 Task: Add Sprouts SPF 30 Fragrance Free Clear Spray Sunscreen to the cart.
Action: Mouse moved to (265, 139)
Screenshot: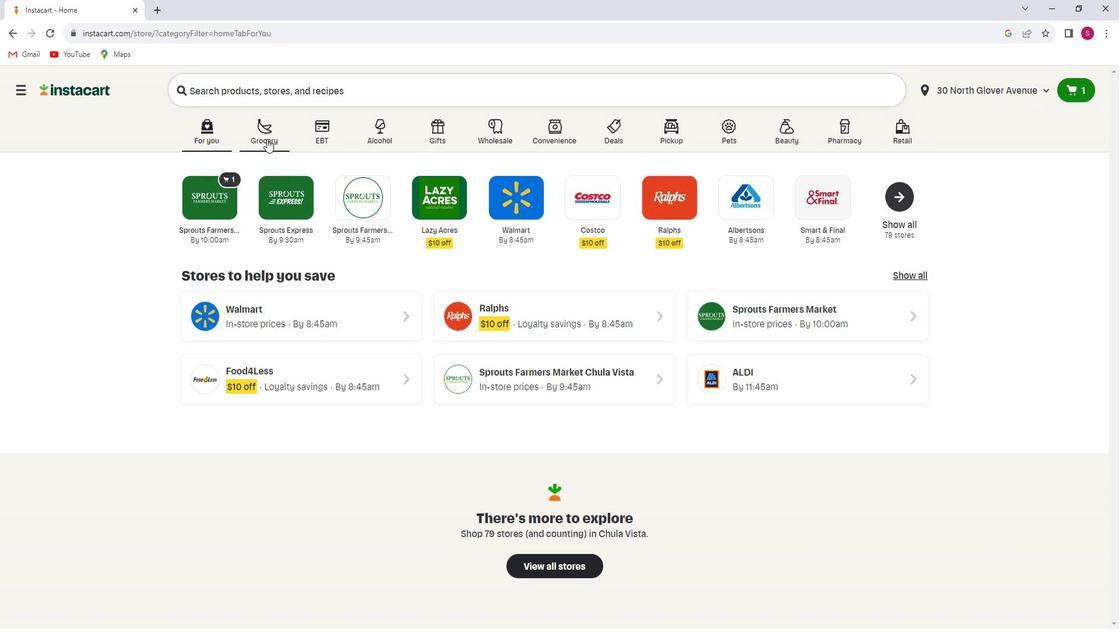 
Action: Mouse pressed left at (265, 139)
Screenshot: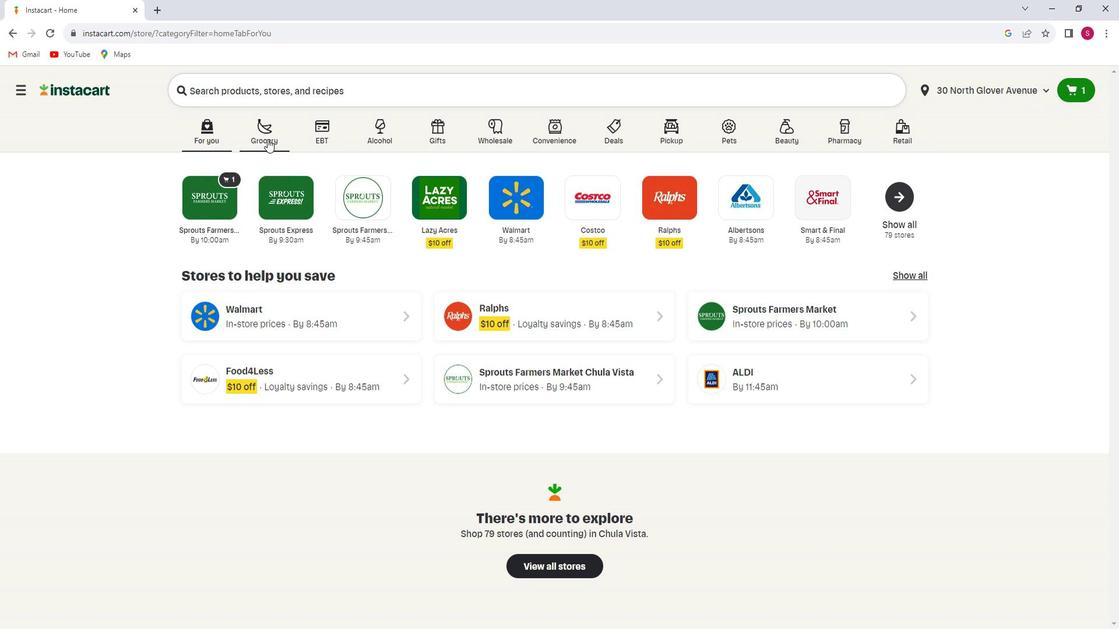 
Action: Mouse moved to (283, 346)
Screenshot: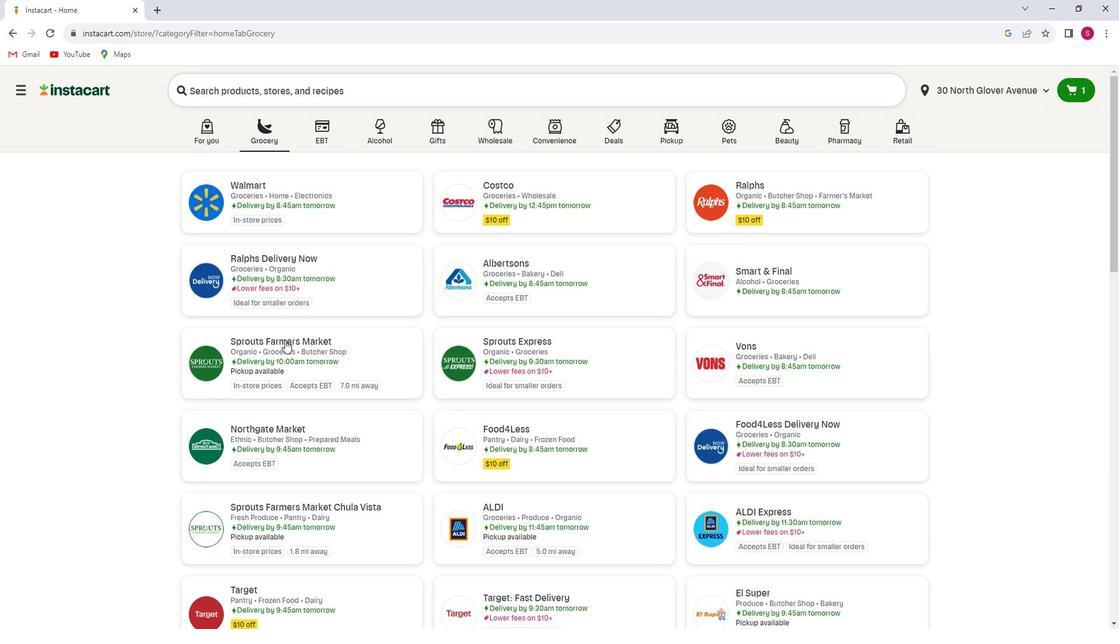 
Action: Mouse pressed left at (283, 346)
Screenshot: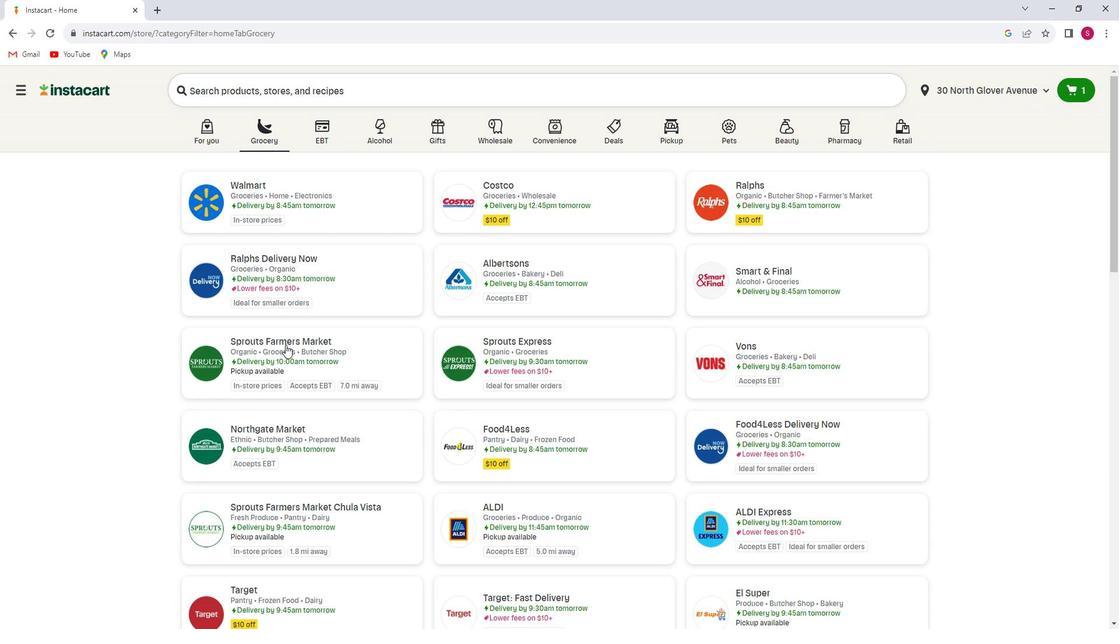 
Action: Mouse moved to (48, 390)
Screenshot: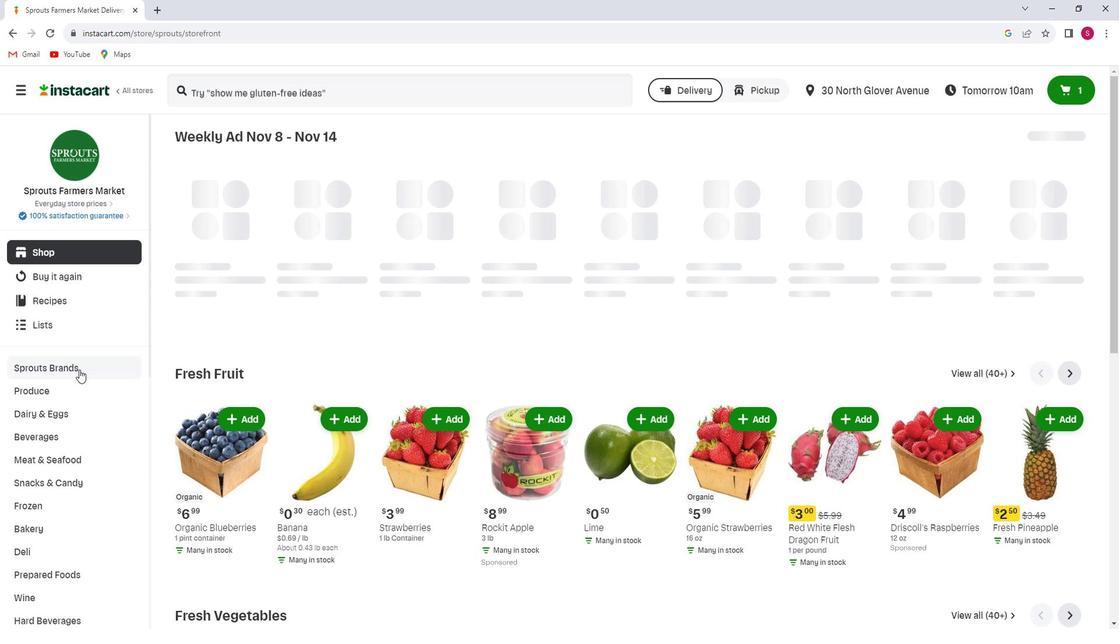 
Action: Mouse scrolled (48, 389) with delta (0, -1)
Screenshot: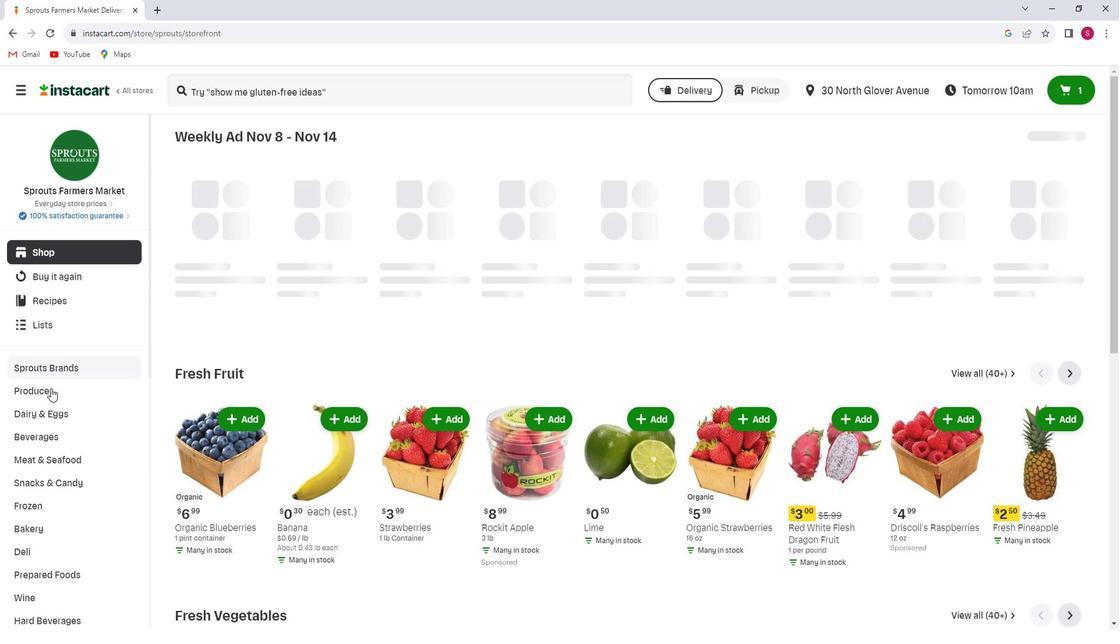 
Action: Mouse scrolled (48, 389) with delta (0, -1)
Screenshot: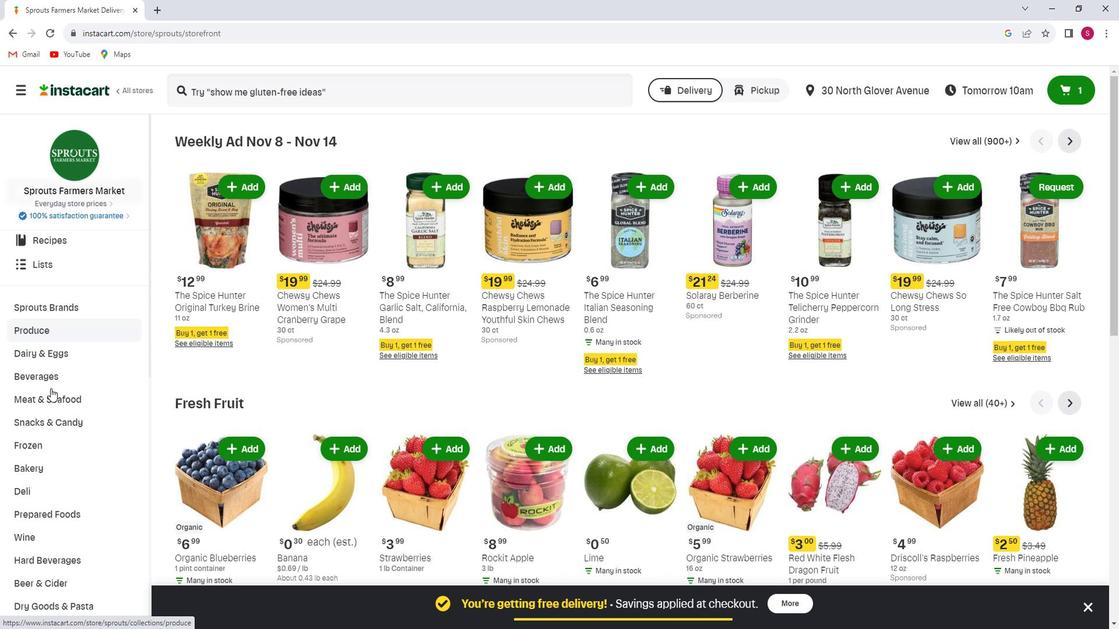 
Action: Mouse scrolled (48, 389) with delta (0, -1)
Screenshot: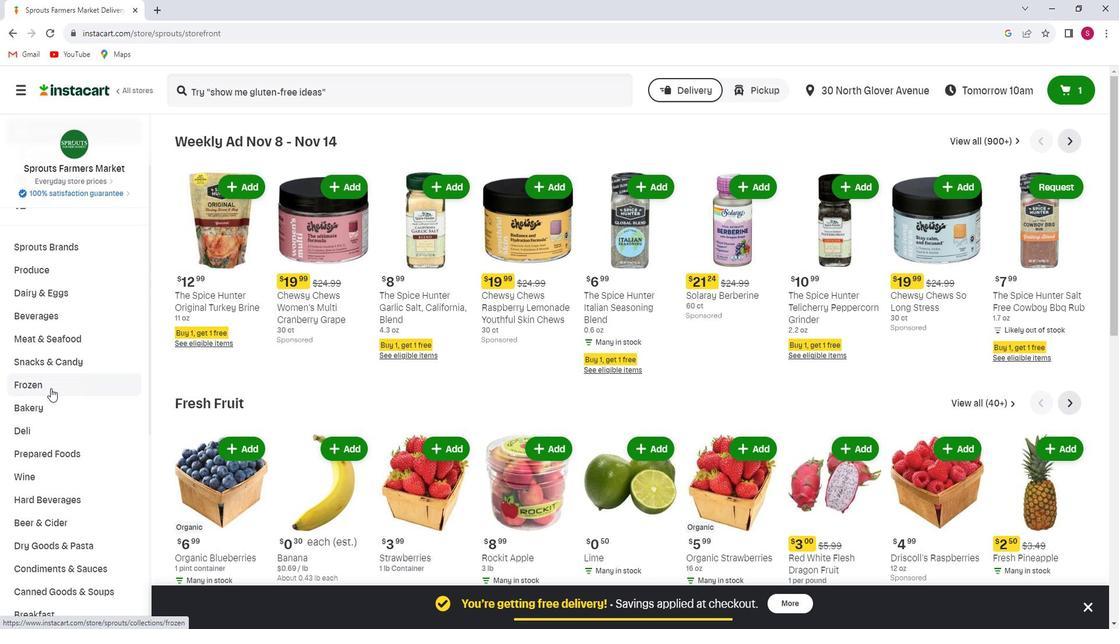 
Action: Mouse scrolled (48, 389) with delta (0, -1)
Screenshot: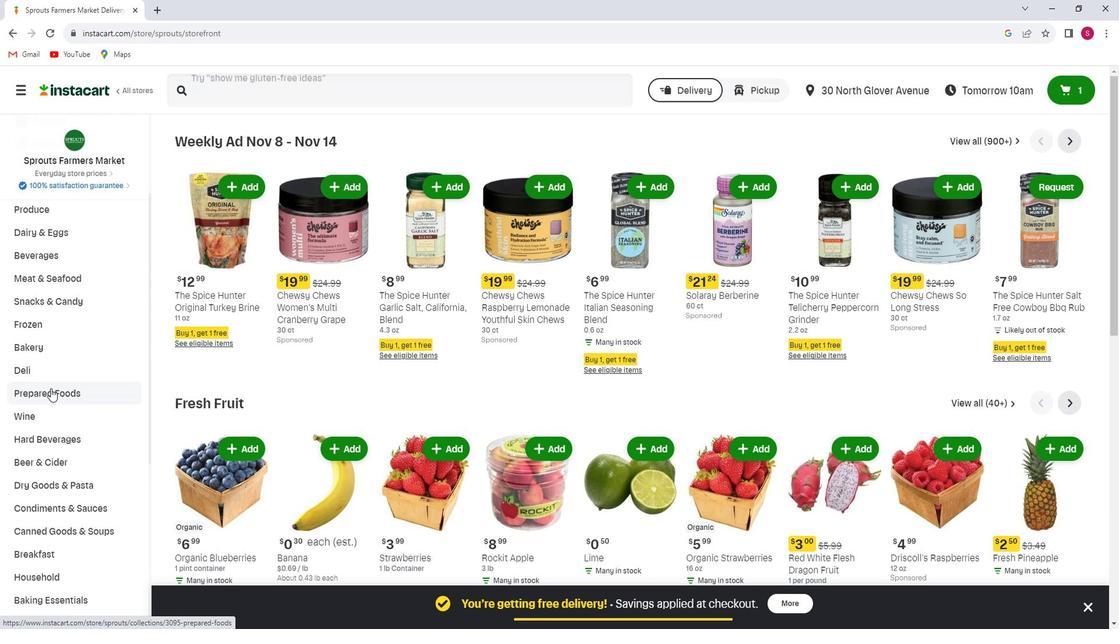 
Action: Mouse scrolled (48, 389) with delta (0, -1)
Screenshot: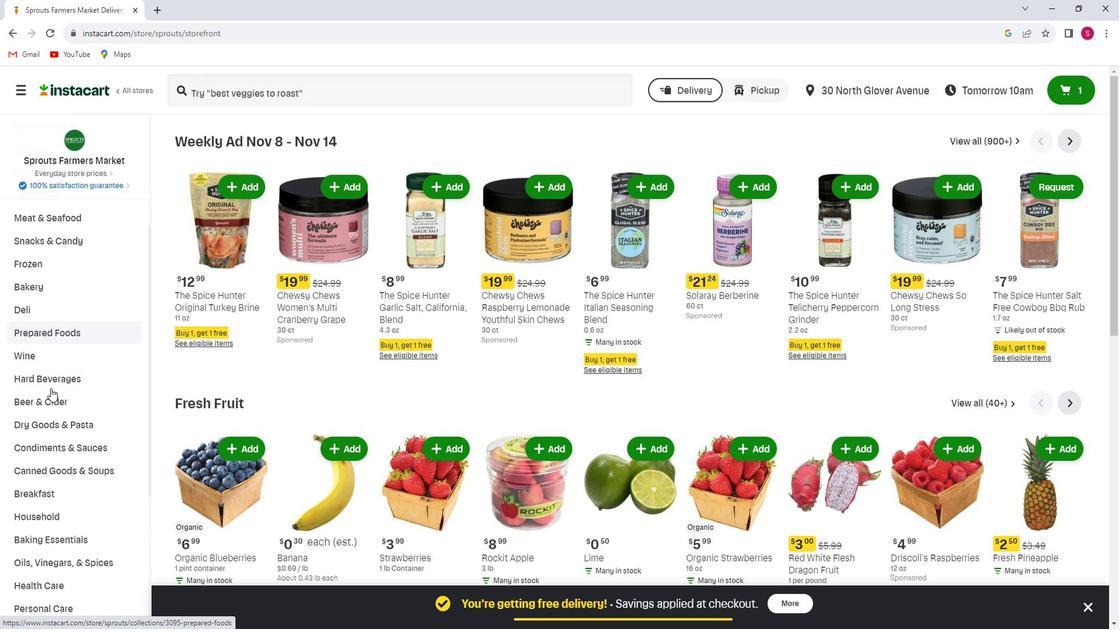 
Action: Mouse scrolled (48, 389) with delta (0, -1)
Screenshot: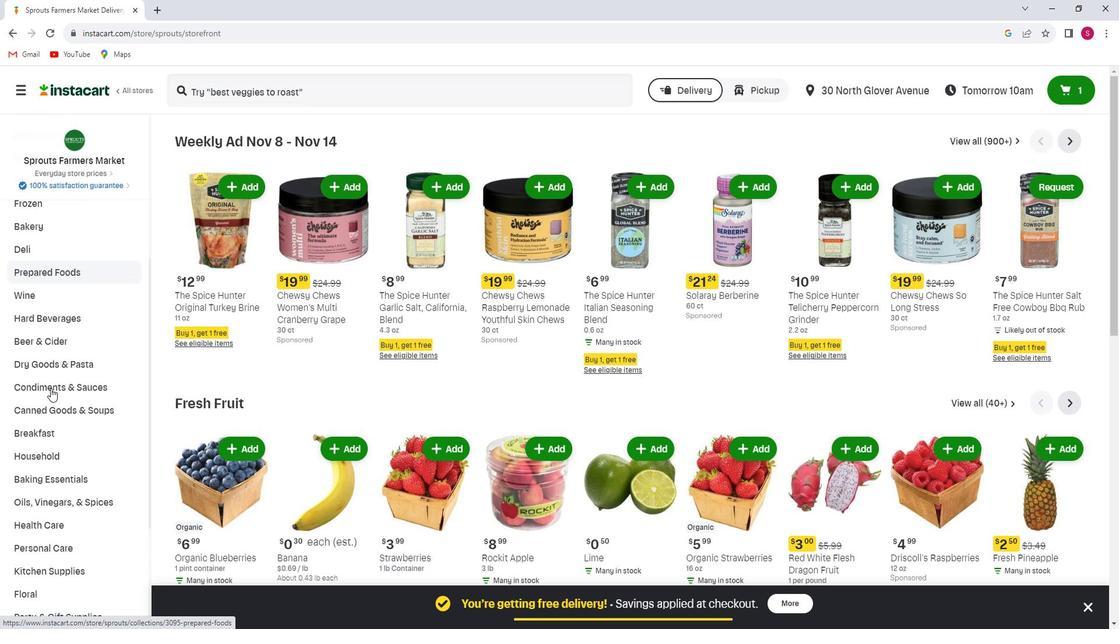
Action: Mouse scrolled (48, 389) with delta (0, -1)
Screenshot: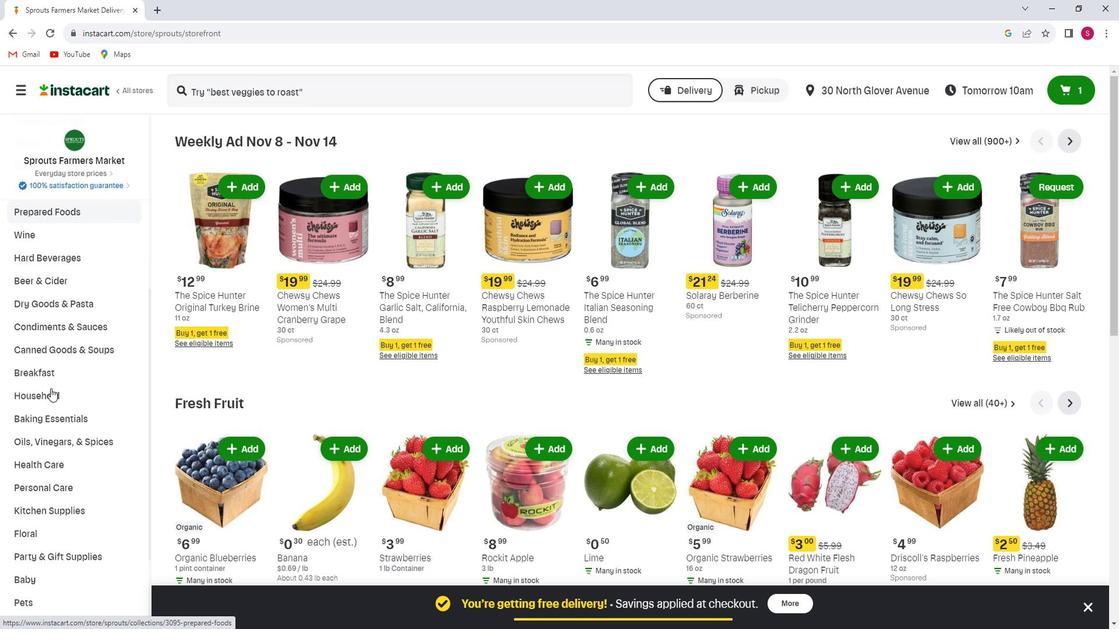 
Action: Mouse moved to (30, 429)
Screenshot: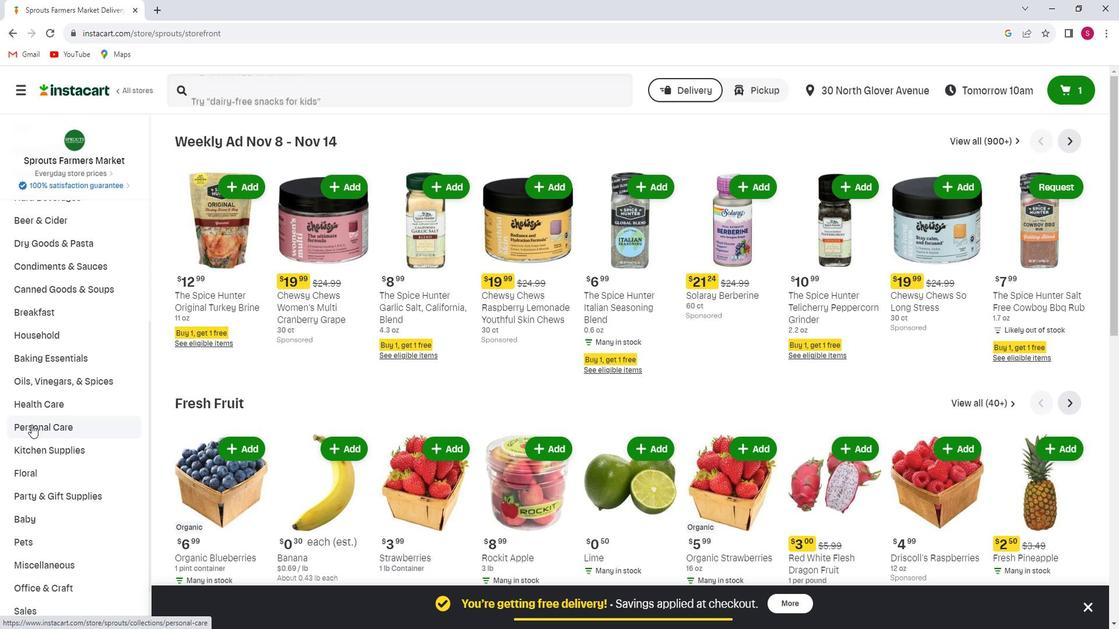 
Action: Mouse pressed left at (30, 429)
Screenshot: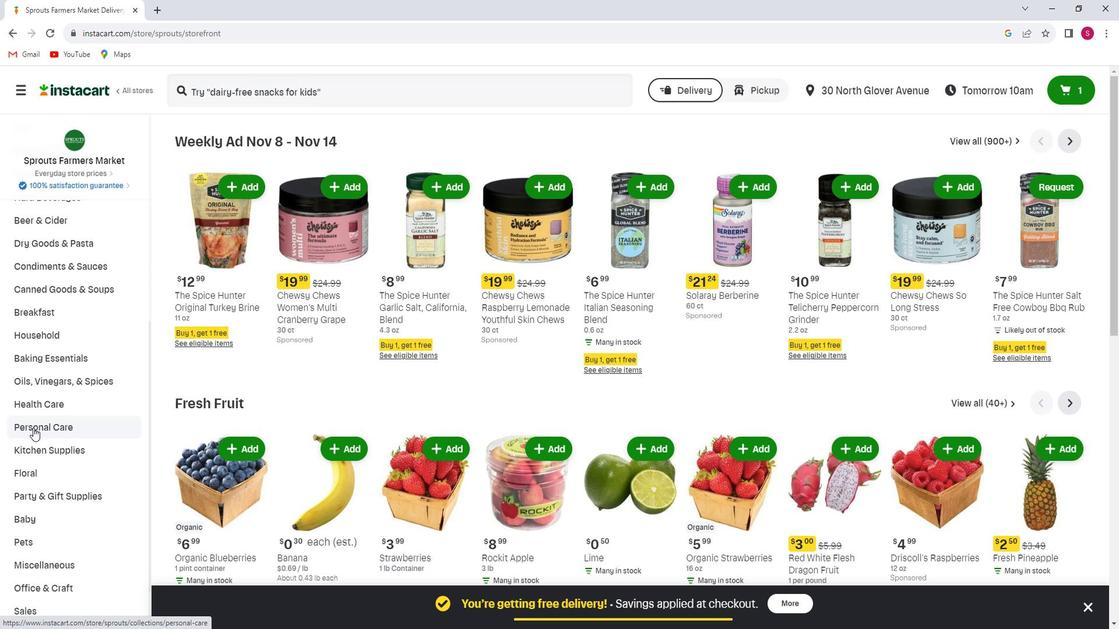 
Action: Mouse moved to (886, 173)
Screenshot: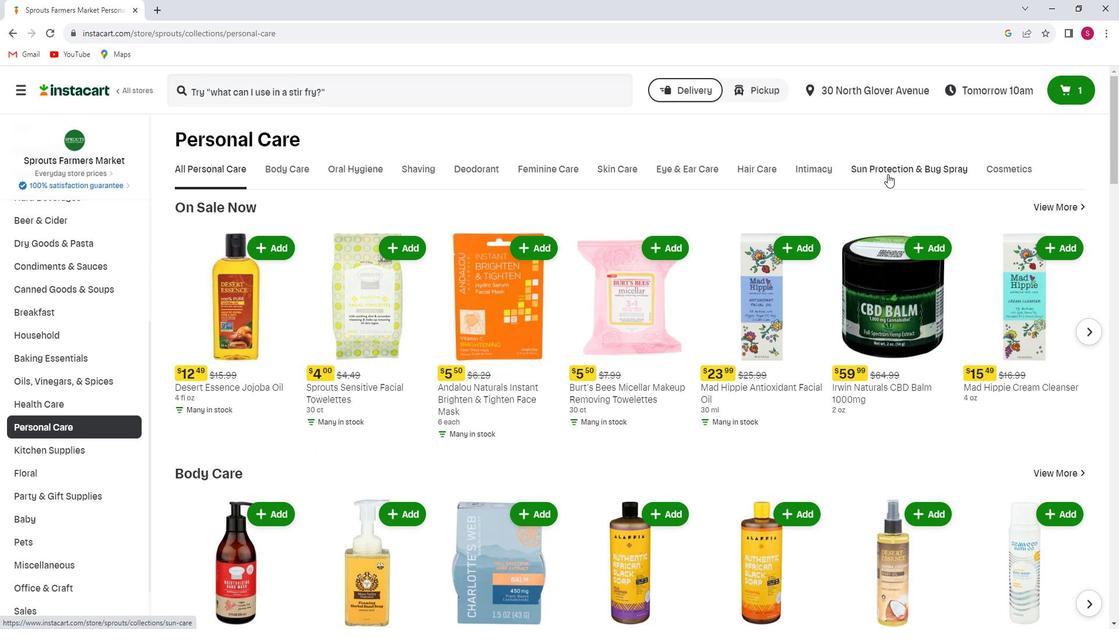 
Action: Mouse pressed left at (886, 173)
Screenshot: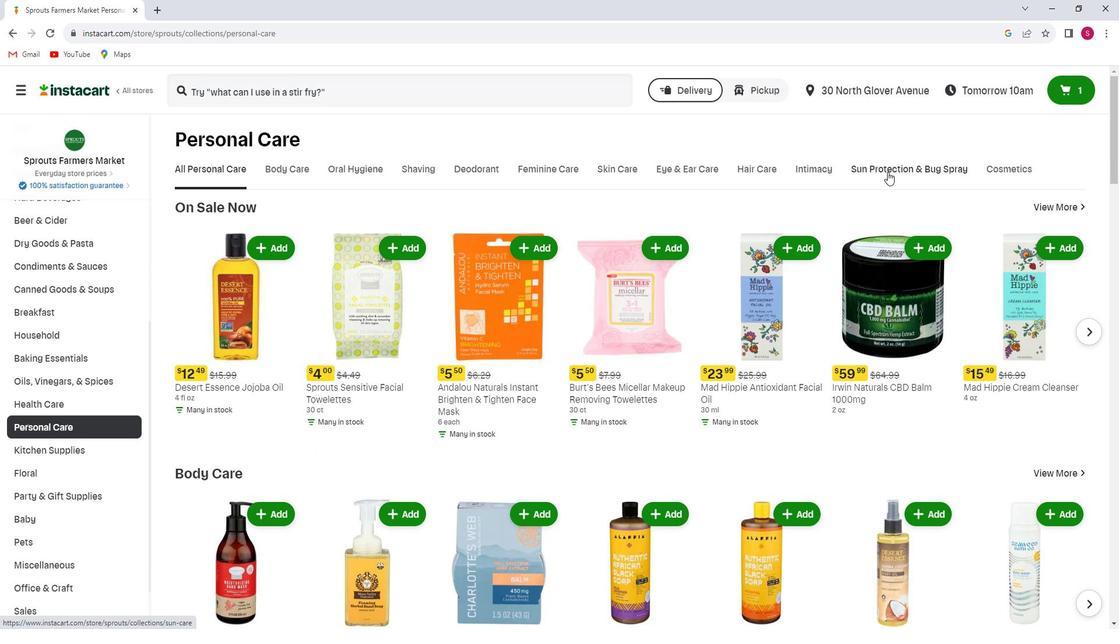 
Action: Mouse moved to (321, 90)
Screenshot: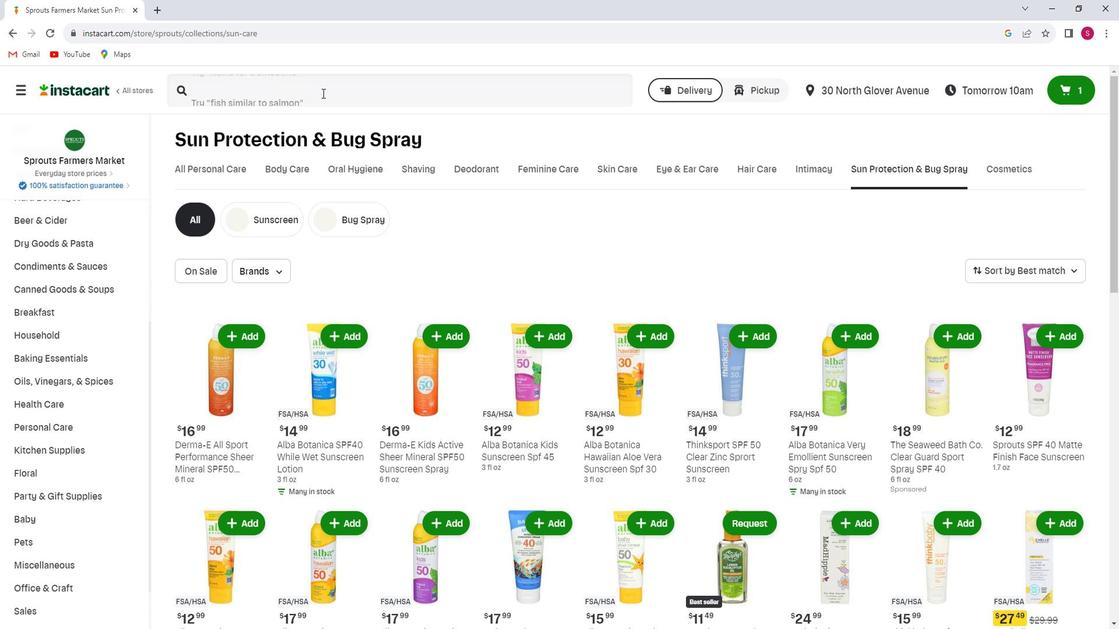 
Action: Mouse pressed left at (321, 90)
Screenshot: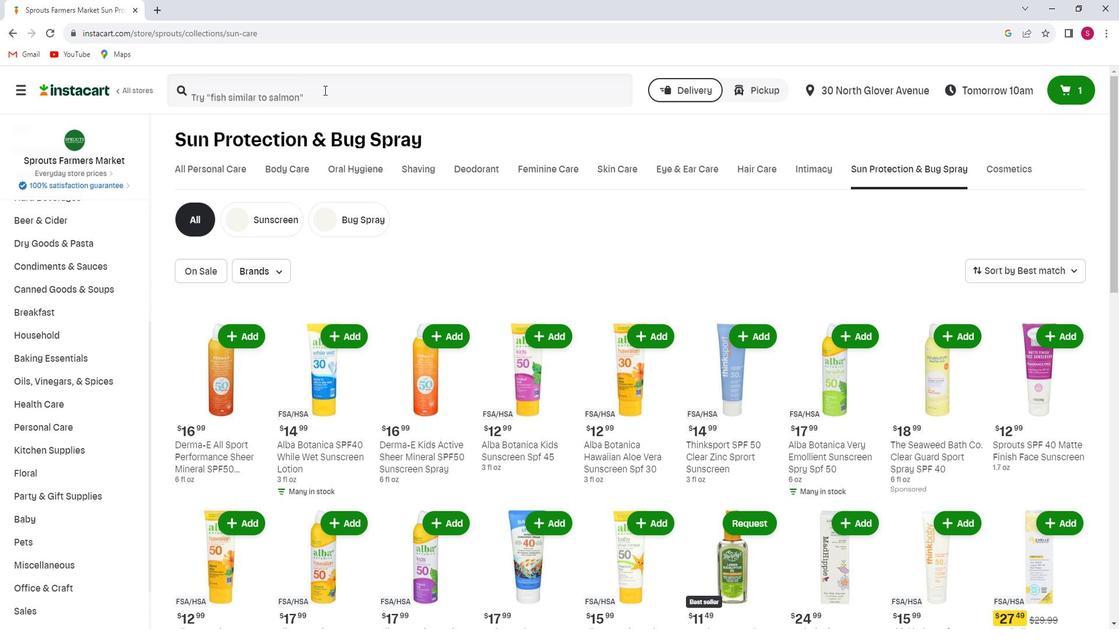 
Action: Key pressed <Key.shift>Sprouts<Key.space><Key.shift>S<Key.shift_r>P<Key.shift><Key.shift><Key.shift><Key.shift><Key.shift>F<Key.space>30<Key.space><Key.shift><Key.shift><Key.shift><Key.shift>Fragrance<Key.space><Key.shift>Free<Key.space><Key.shift>Cleat<Key.backspace>r<Key.space><Key.shift><Key.shift><Key.shift><Key.shift><Key.shift><Key.shift><Key.shift><Key.shift><Key.shift><Key.shift><Key.shift><Key.shift><Key.shift>Spray<Key.space><Key.shift>Sunscreen<Key.enter>
Screenshot: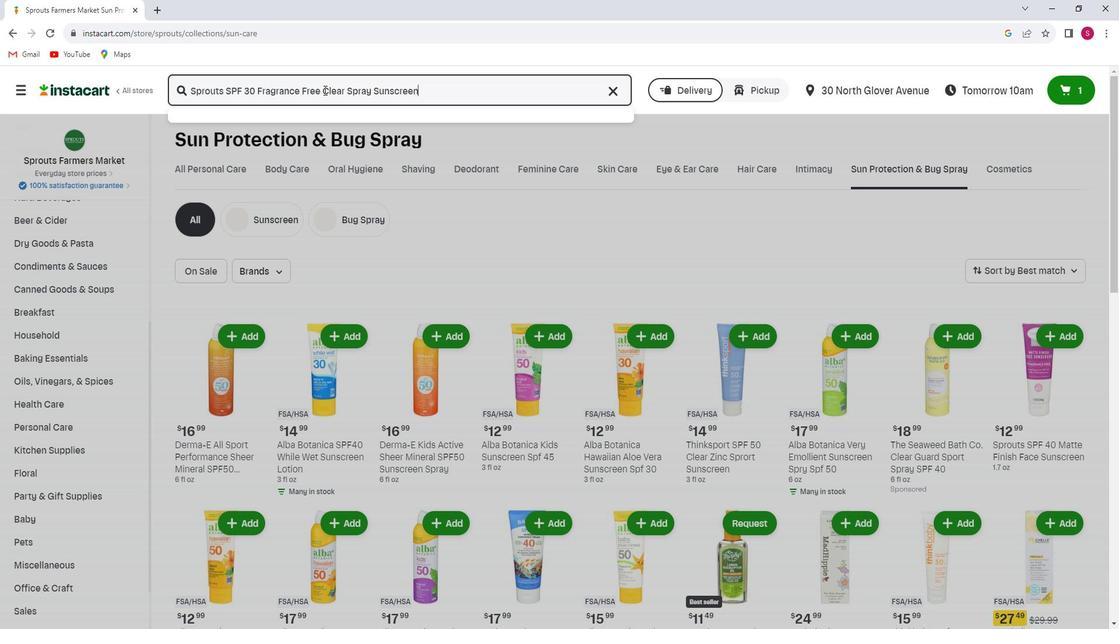 
Action: Mouse moved to (376, 205)
Screenshot: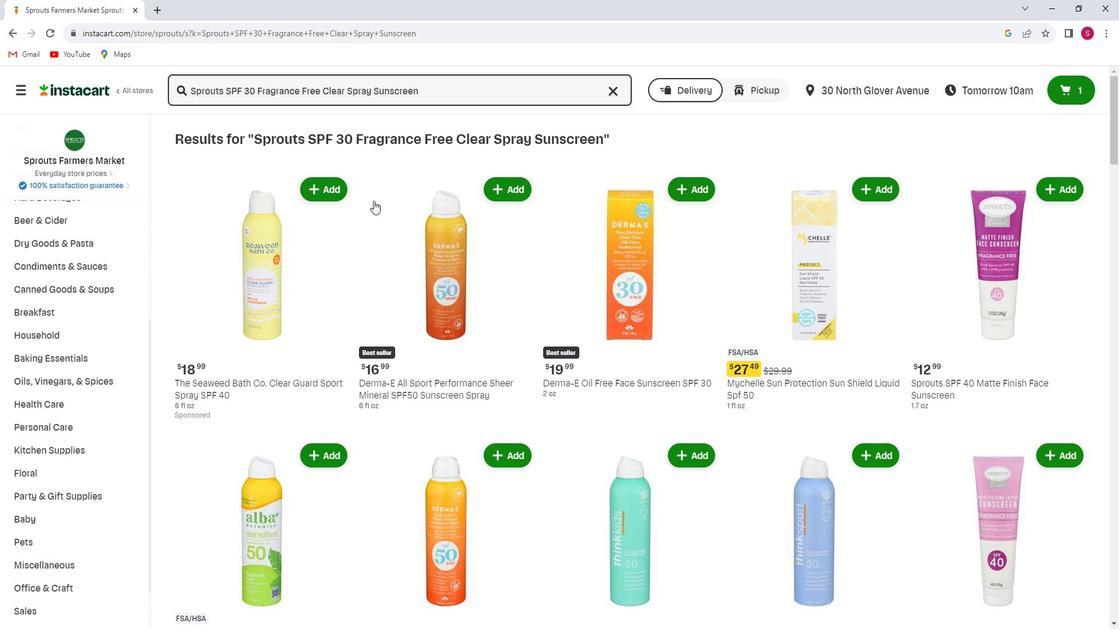 
Action: Mouse scrolled (376, 204) with delta (0, 0)
Screenshot: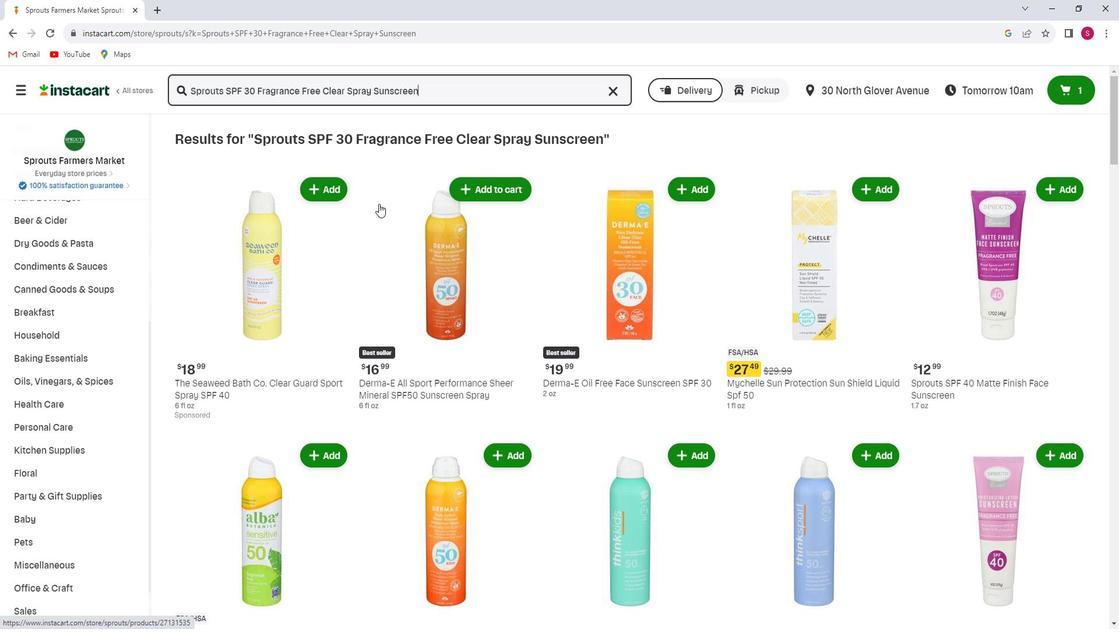 
Action: Mouse scrolled (376, 204) with delta (0, 0)
Screenshot: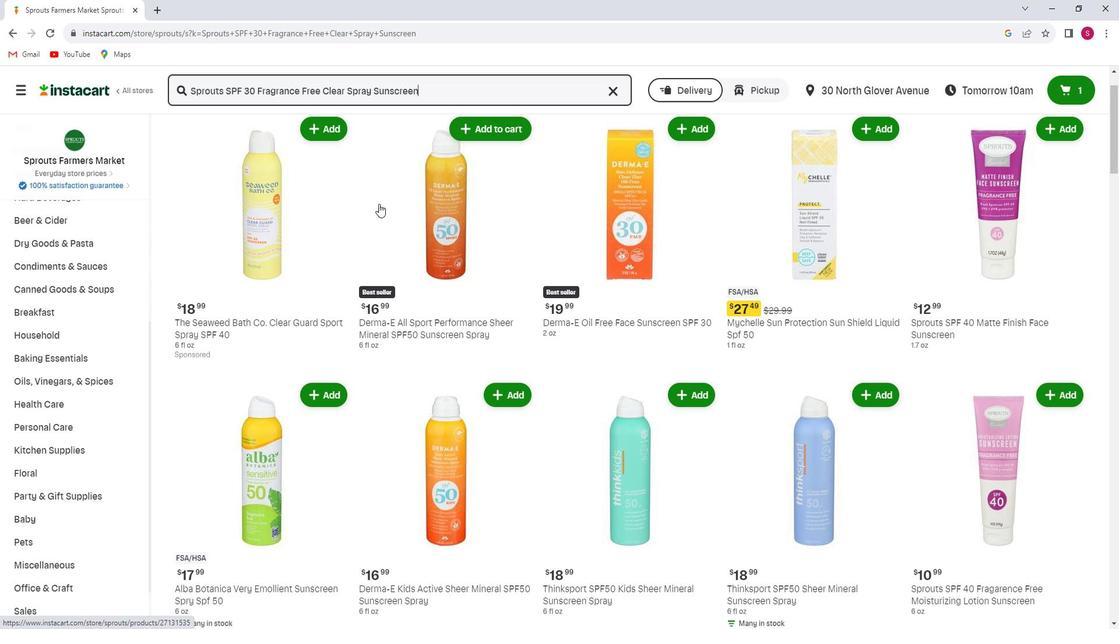 
Action: Mouse scrolled (376, 204) with delta (0, 0)
Screenshot: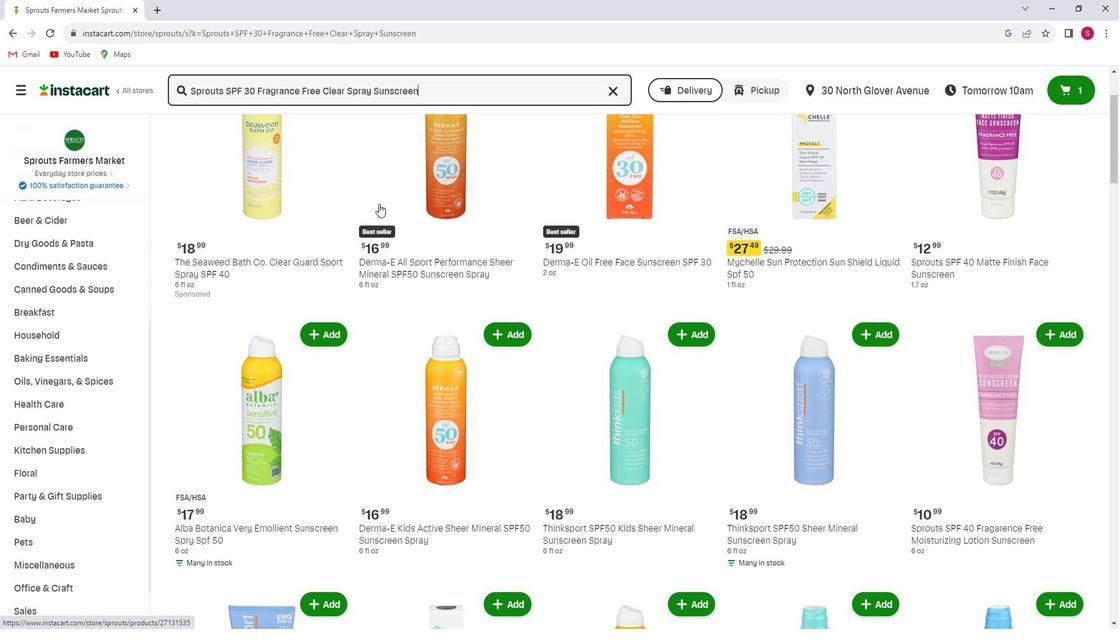 
Action: Mouse scrolled (376, 204) with delta (0, 0)
Screenshot: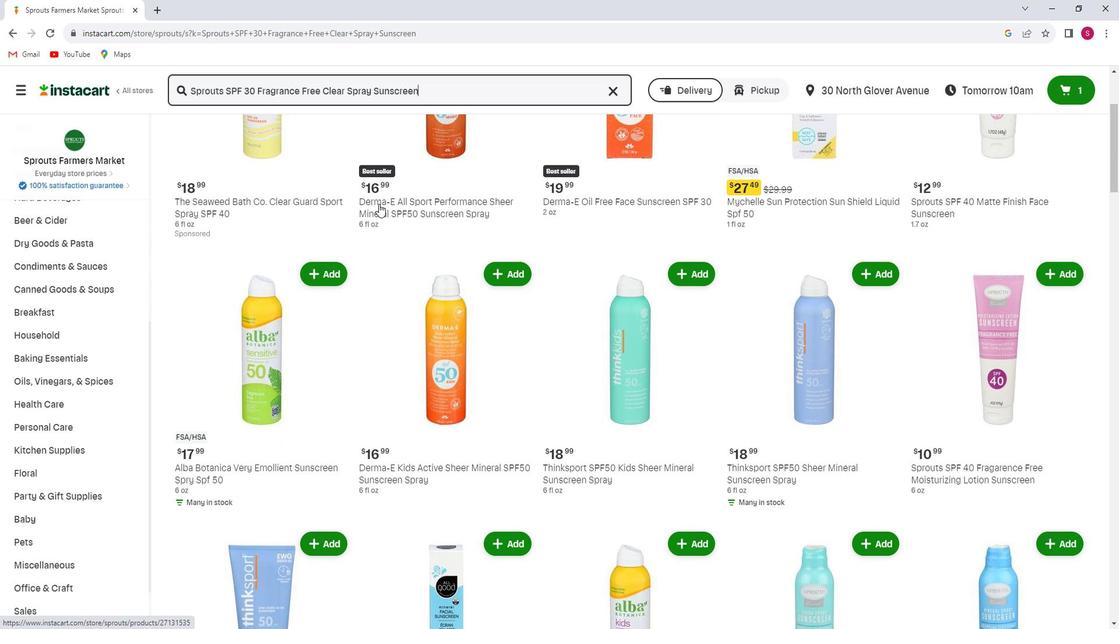 
Action: Mouse scrolled (376, 204) with delta (0, 0)
Screenshot: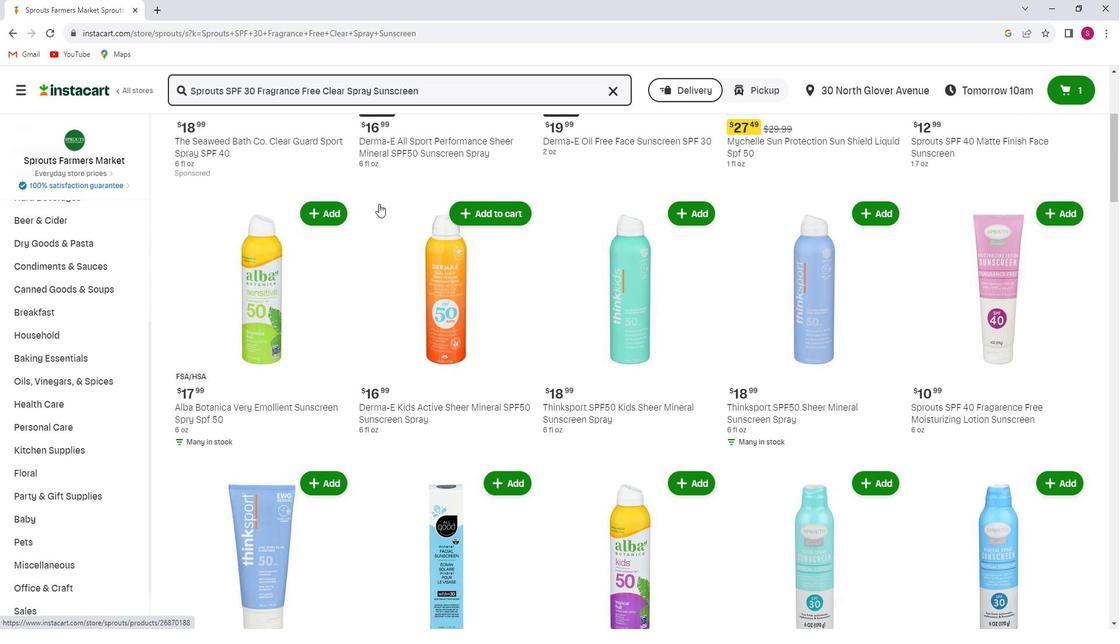 
Action: Mouse scrolled (376, 204) with delta (0, 0)
Screenshot: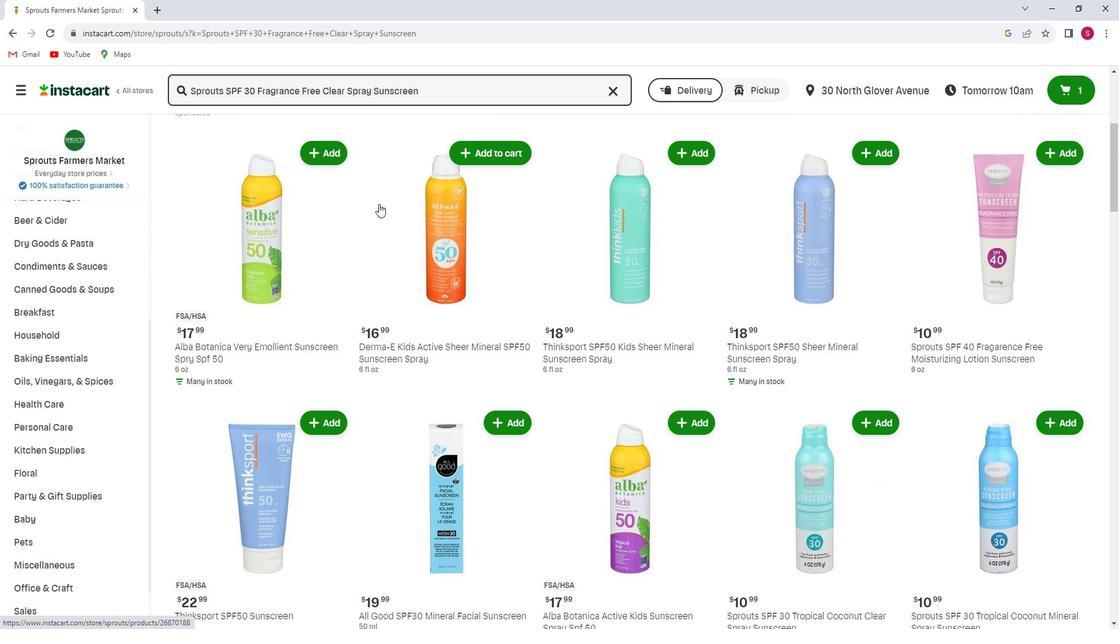 
Action: Mouse scrolled (376, 204) with delta (0, 0)
Screenshot: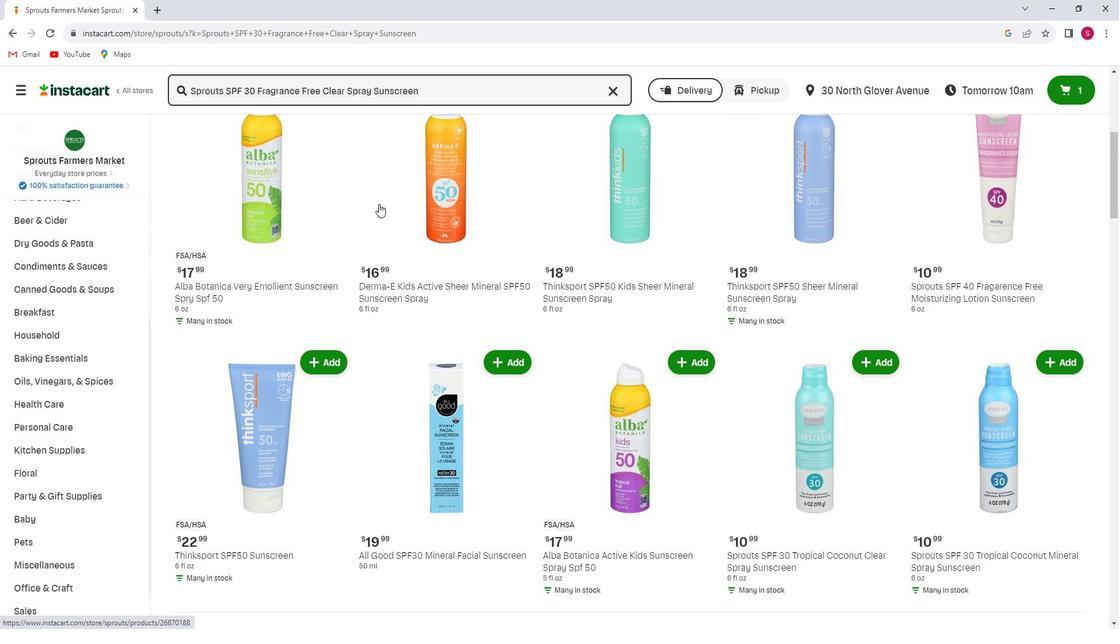 
Action: Mouse scrolled (376, 204) with delta (0, 0)
Screenshot: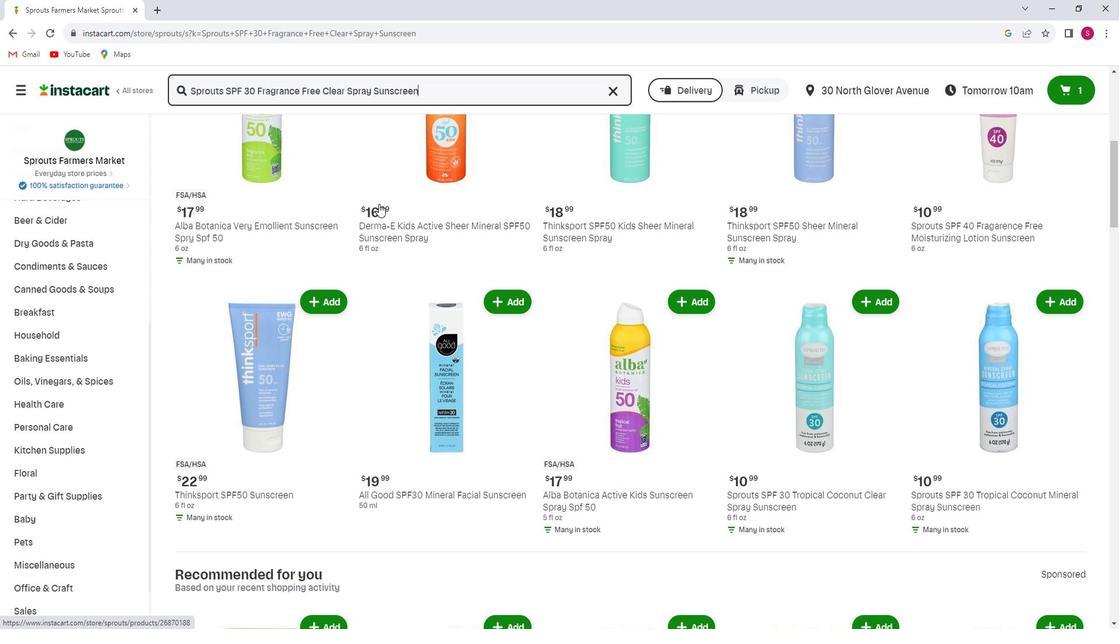 
Action: Mouse scrolled (376, 204) with delta (0, 0)
Screenshot: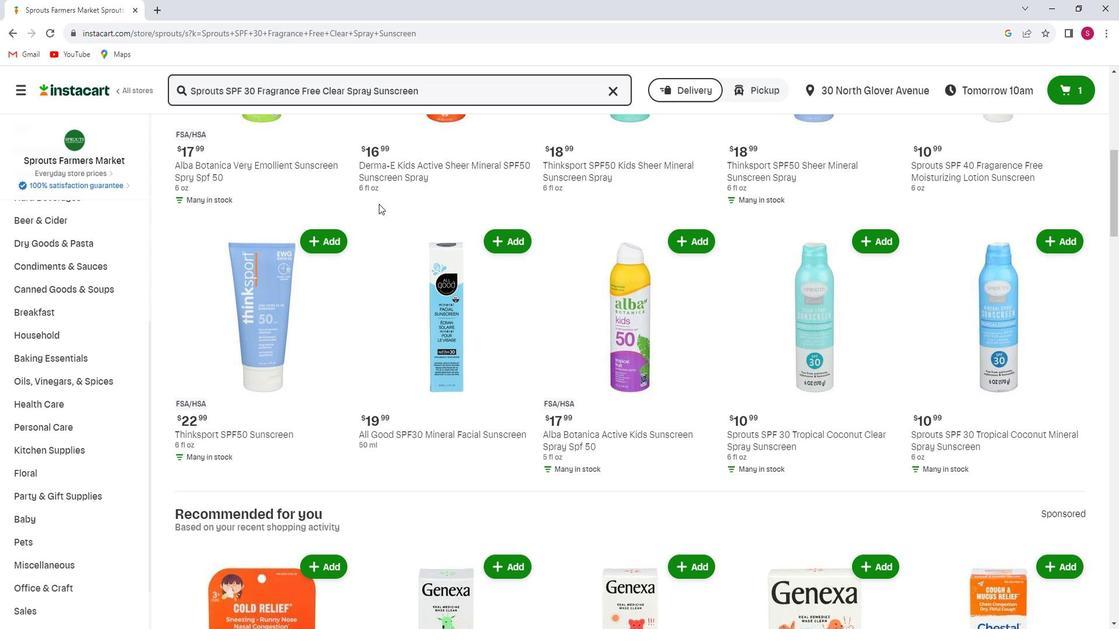 
Action: Mouse scrolled (376, 204) with delta (0, 0)
Screenshot: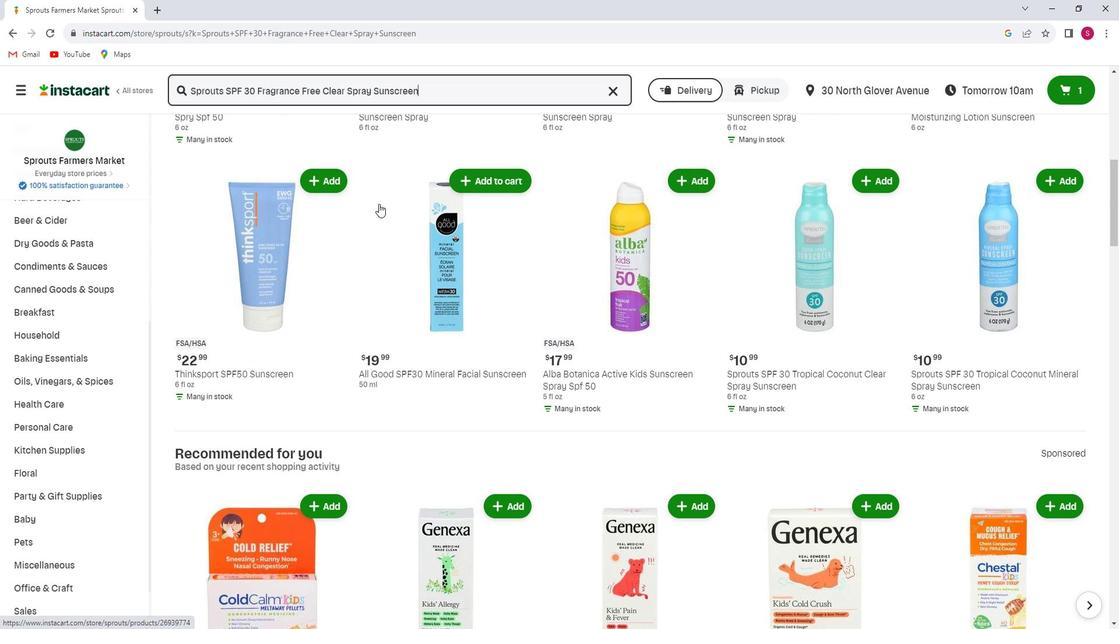 
Action: Mouse scrolled (376, 204) with delta (0, 0)
Screenshot: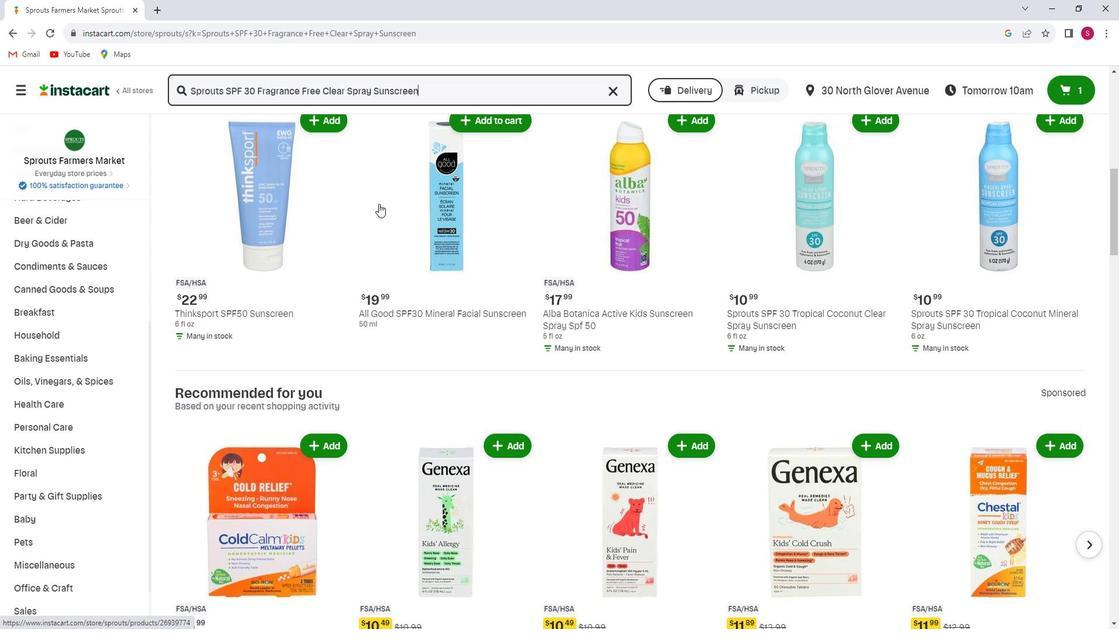 
Action: Mouse scrolled (376, 204) with delta (0, 0)
Screenshot: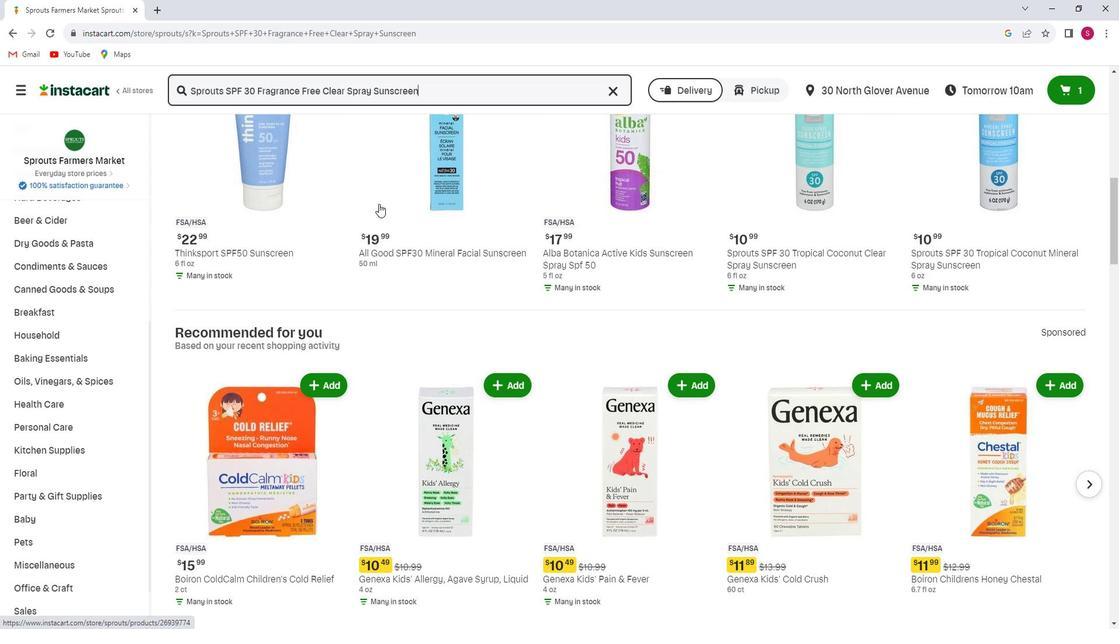 
Action: Mouse scrolled (376, 204) with delta (0, 0)
Screenshot: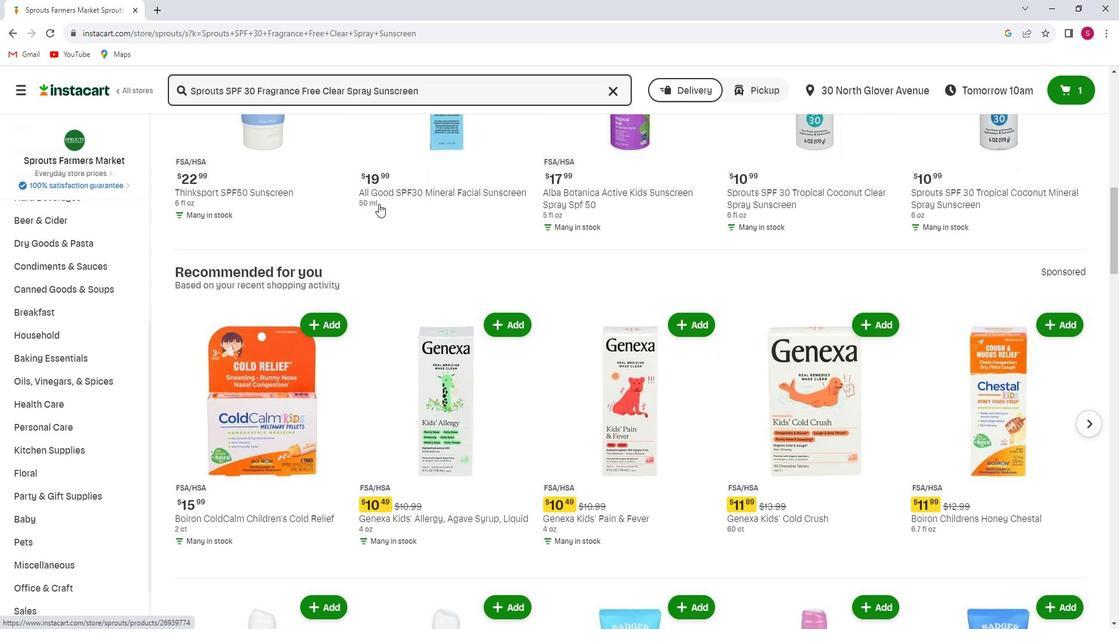 
Action: Mouse scrolled (376, 204) with delta (0, 0)
Screenshot: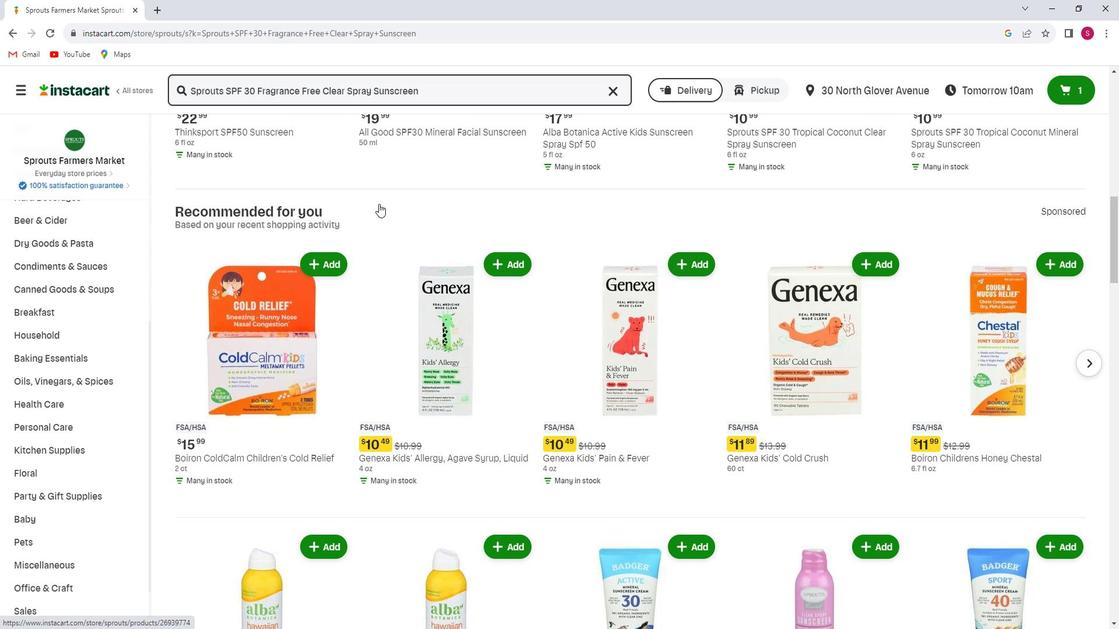 
Action: Mouse scrolled (376, 204) with delta (0, 0)
Screenshot: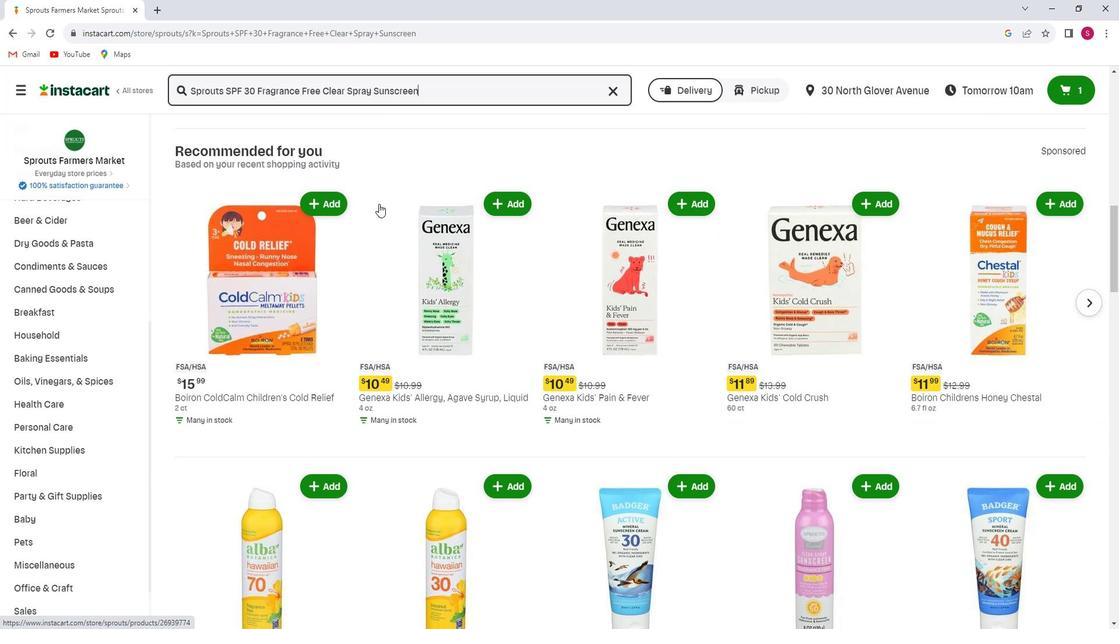 
Action: Mouse scrolled (376, 204) with delta (0, 0)
Screenshot: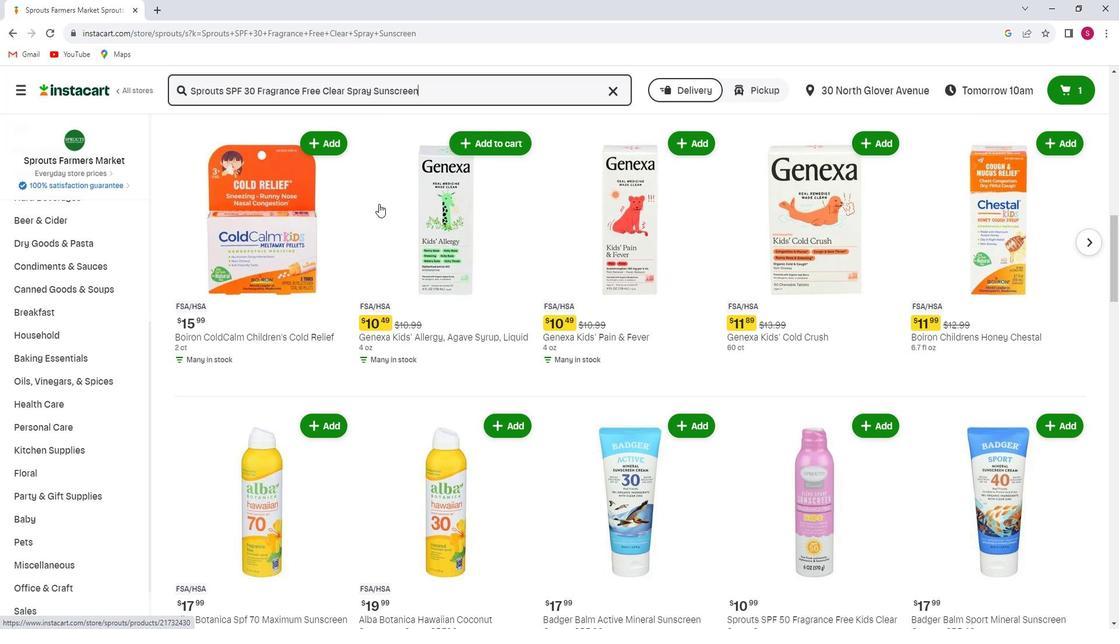
Action: Mouse scrolled (376, 204) with delta (0, 0)
Screenshot: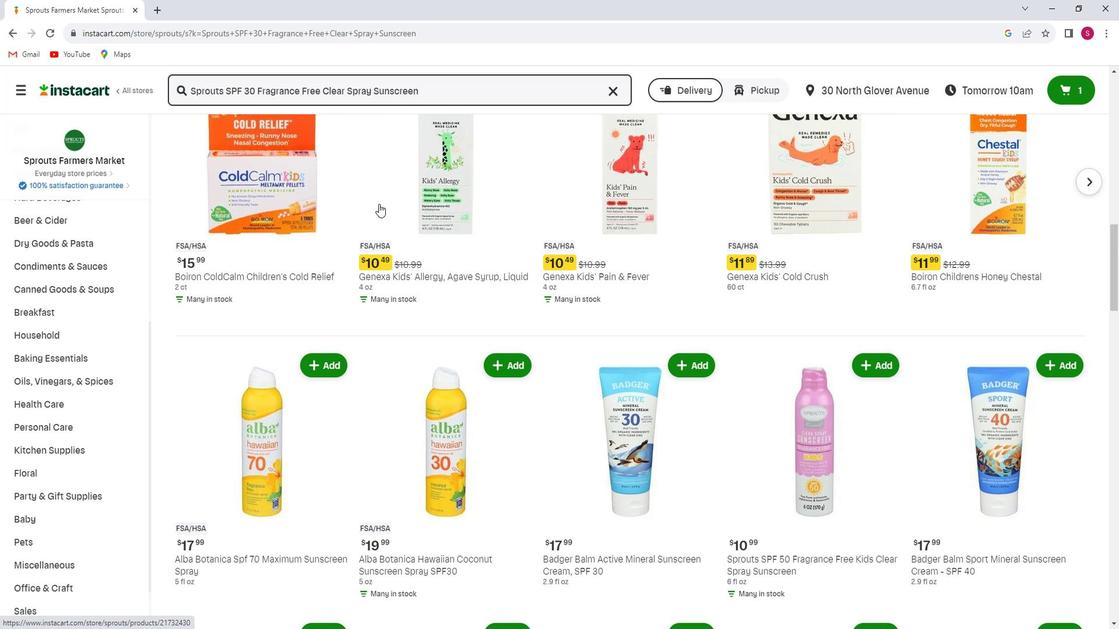 
Action: Mouse scrolled (376, 204) with delta (0, 0)
Screenshot: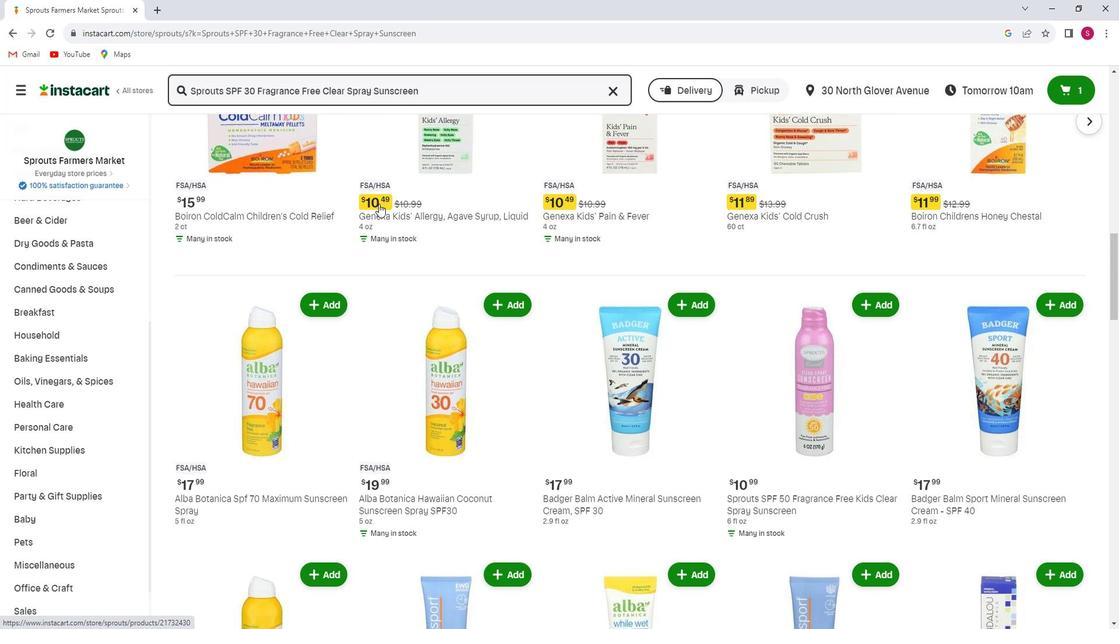 
Action: Mouse scrolled (376, 204) with delta (0, 0)
Screenshot: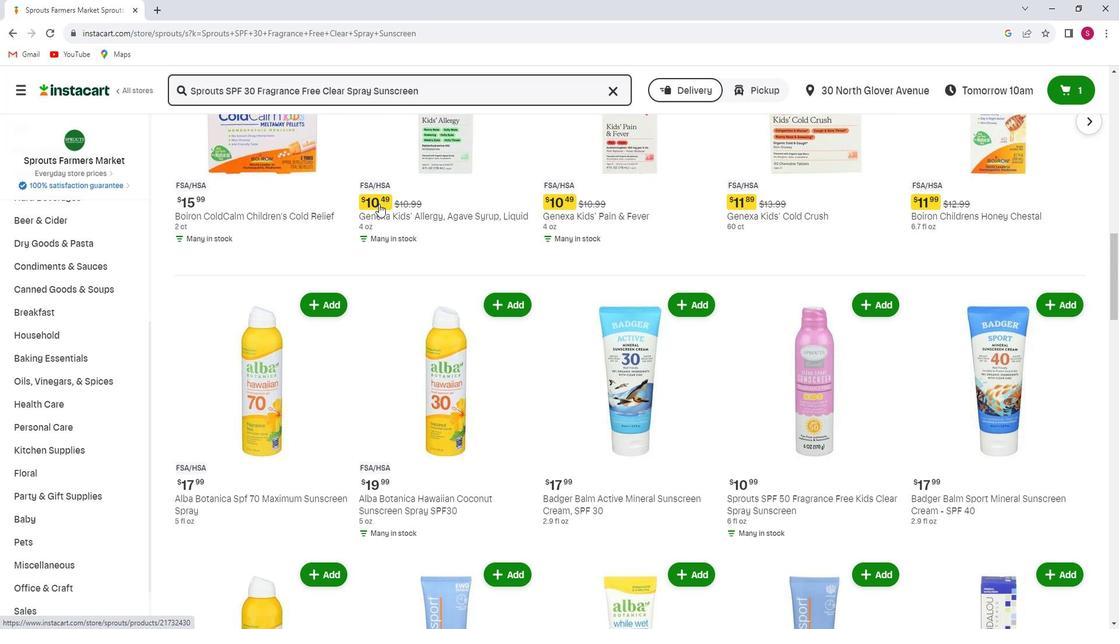 
Action: Mouse scrolled (376, 204) with delta (0, 0)
Screenshot: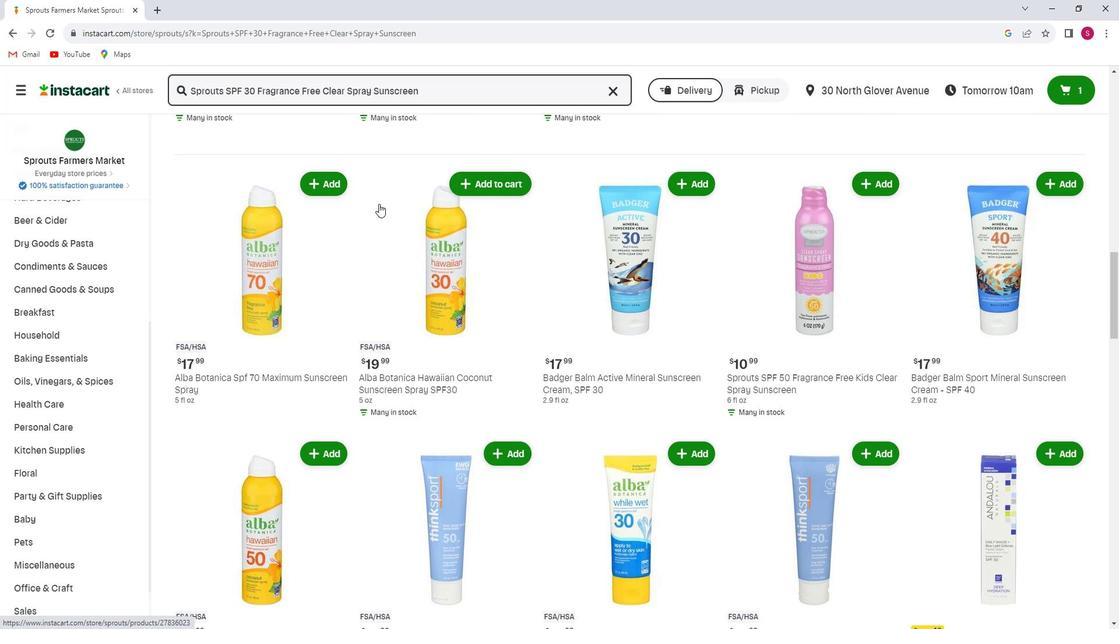 
Action: Mouse scrolled (376, 204) with delta (0, 0)
Screenshot: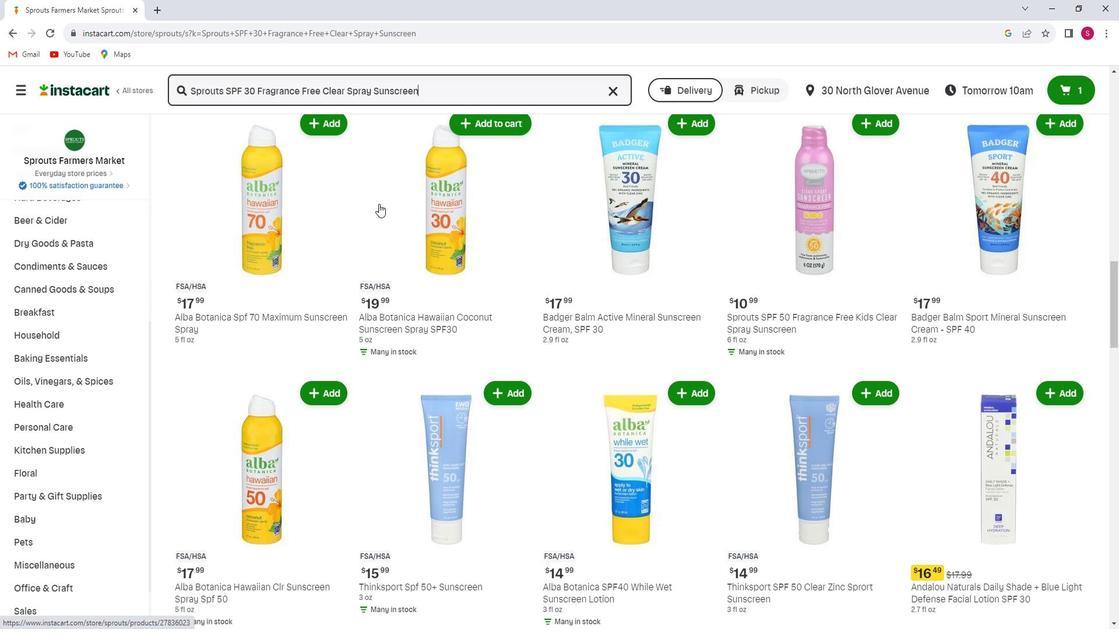 
Action: Mouse scrolled (376, 204) with delta (0, 0)
Screenshot: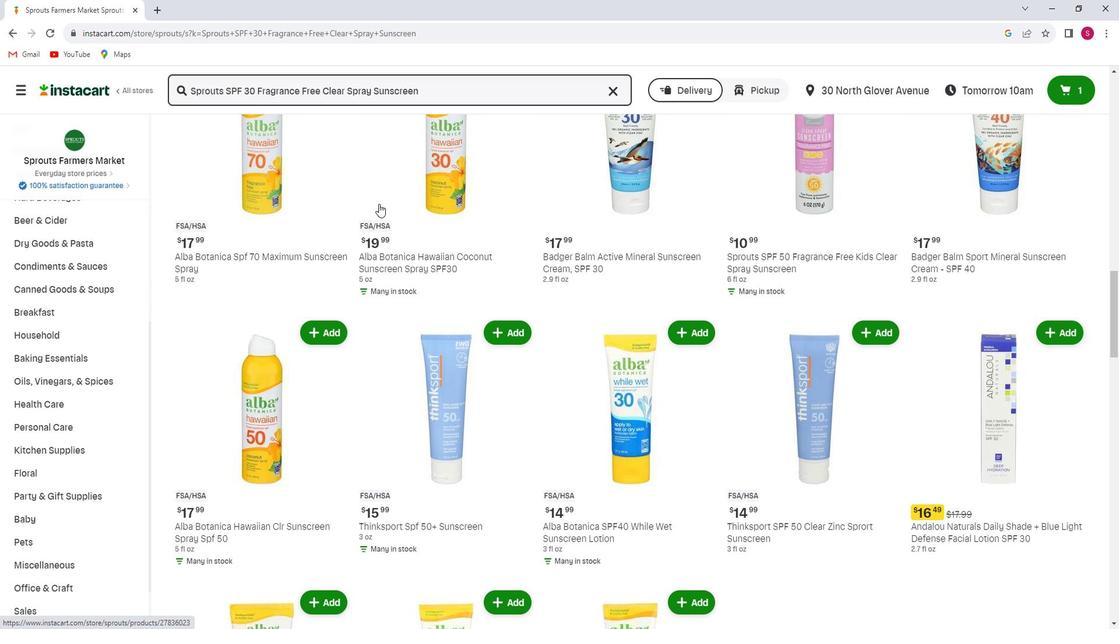 
Action: Mouse scrolled (376, 204) with delta (0, 0)
Screenshot: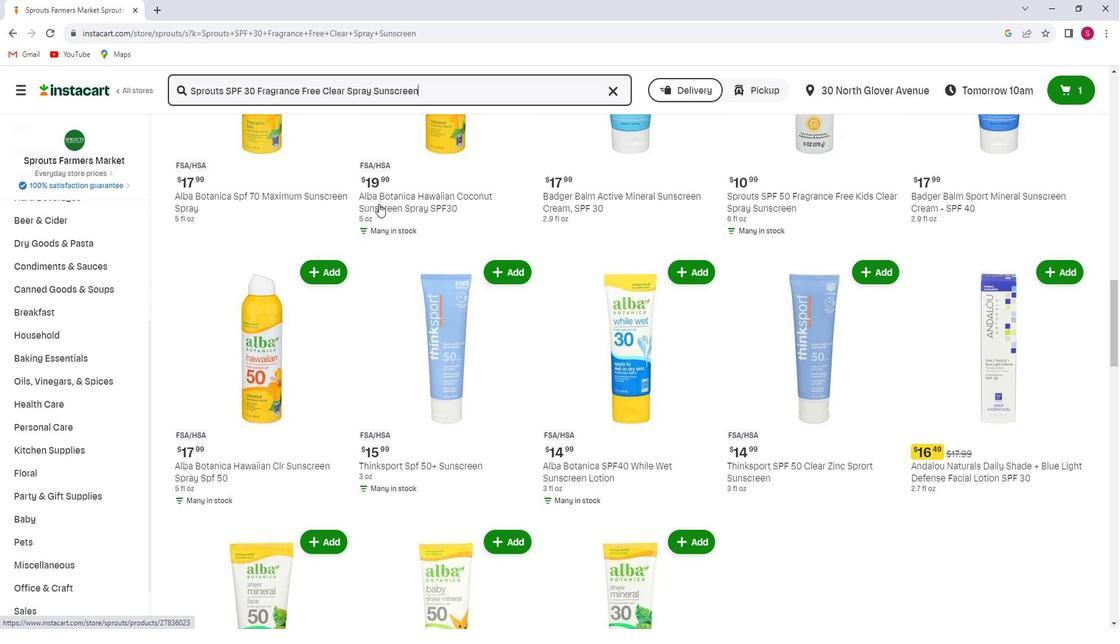 
Action: Mouse scrolled (376, 204) with delta (0, 0)
Screenshot: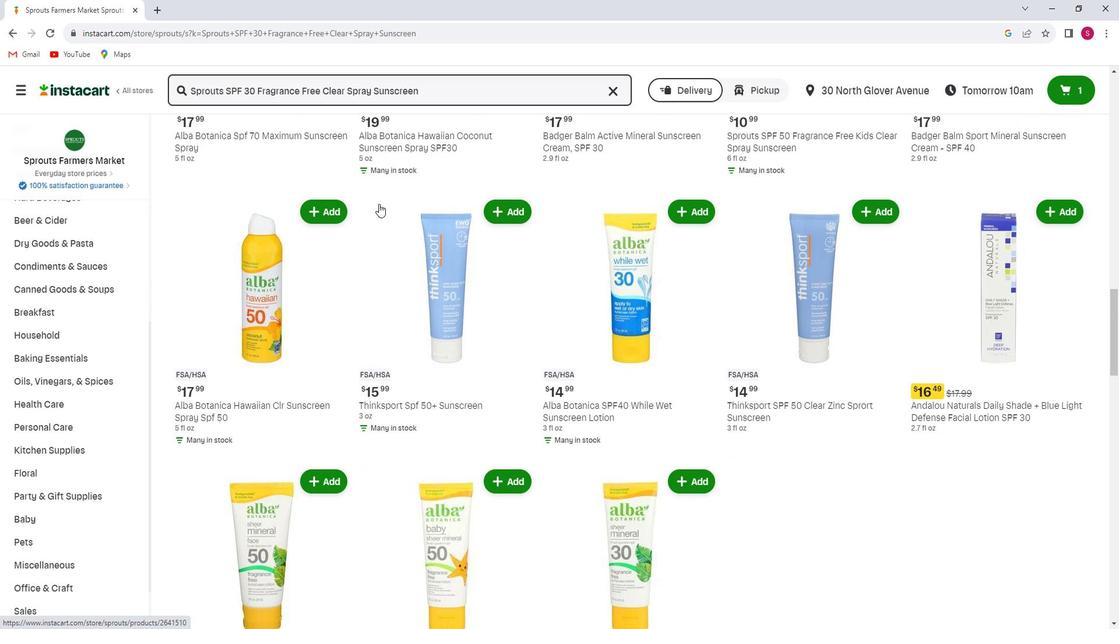 
Action: Mouse scrolled (376, 204) with delta (0, 0)
Screenshot: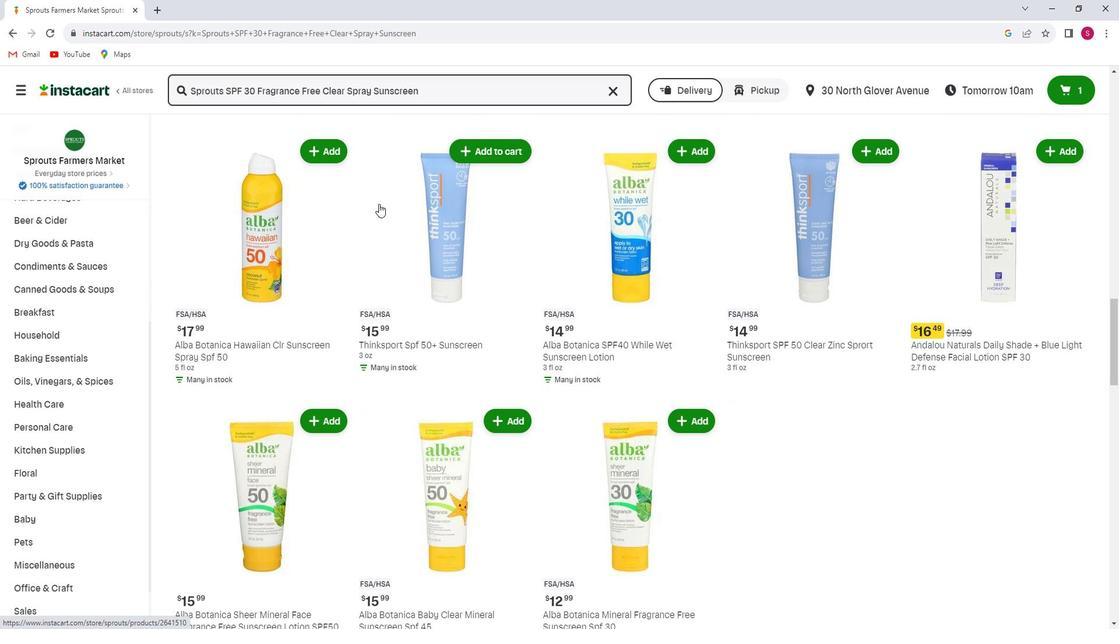 
Action: Mouse scrolled (376, 204) with delta (0, 0)
Screenshot: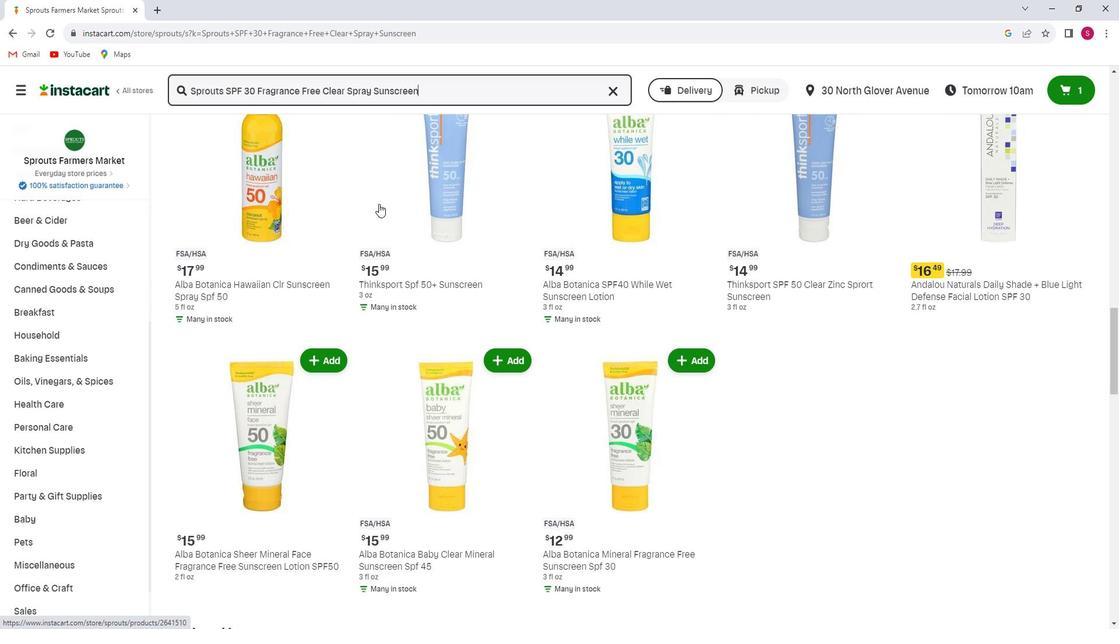 
Action: Mouse scrolled (376, 204) with delta (0, 0)
Screenshot: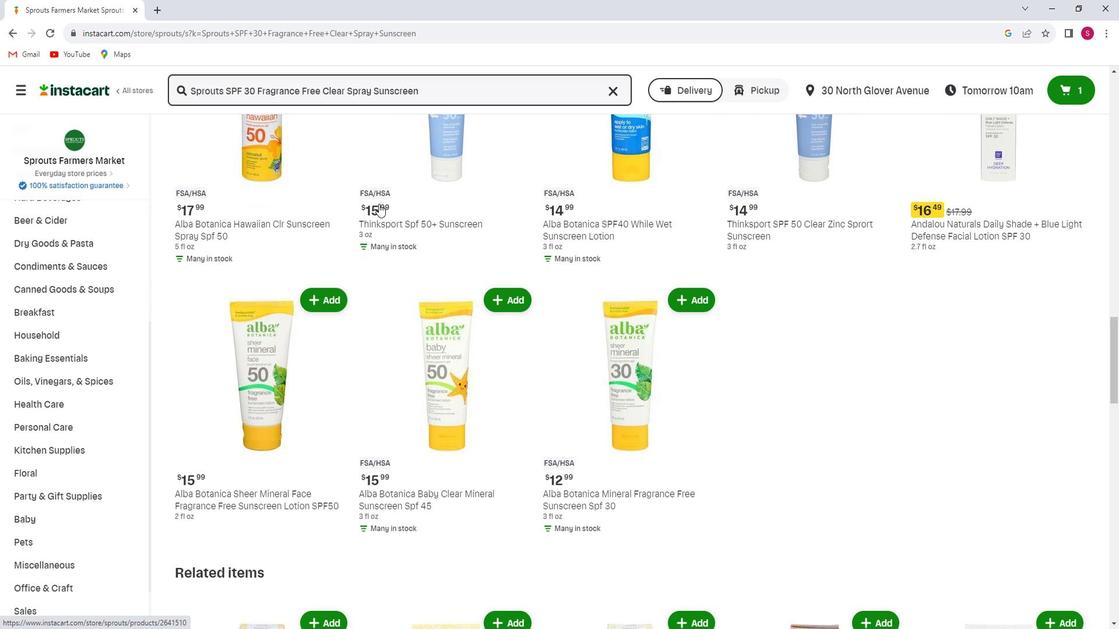 
Action: Mouse scrolled (376, 204) with delta (0, 0)
Screenshot: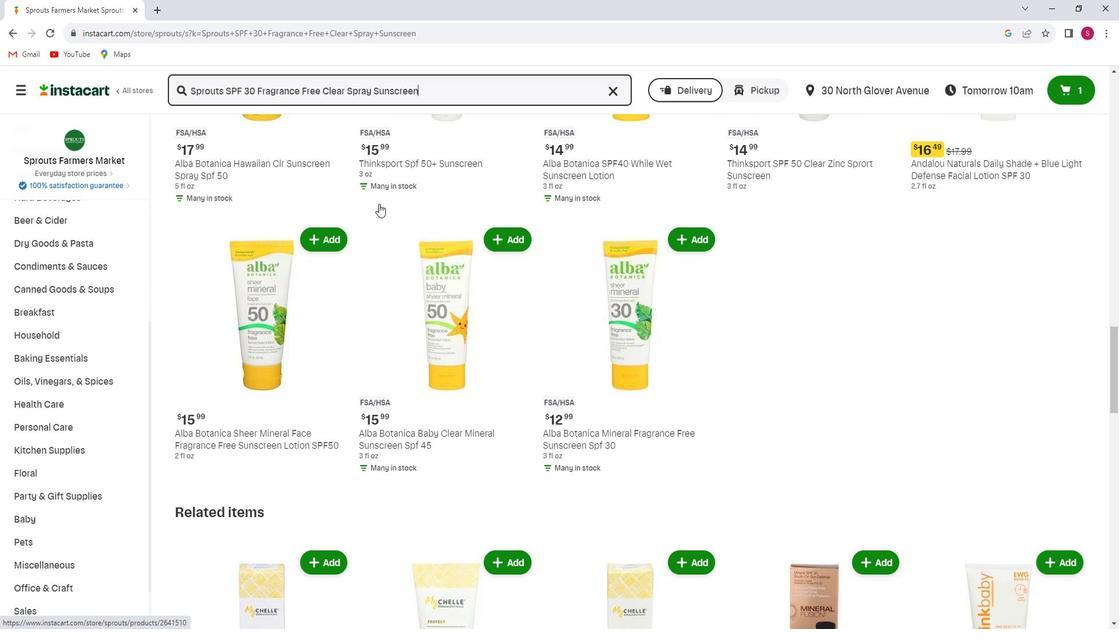 
Action: Mouse scrolled (376, 204) with delta (0, 0)
Screenshot: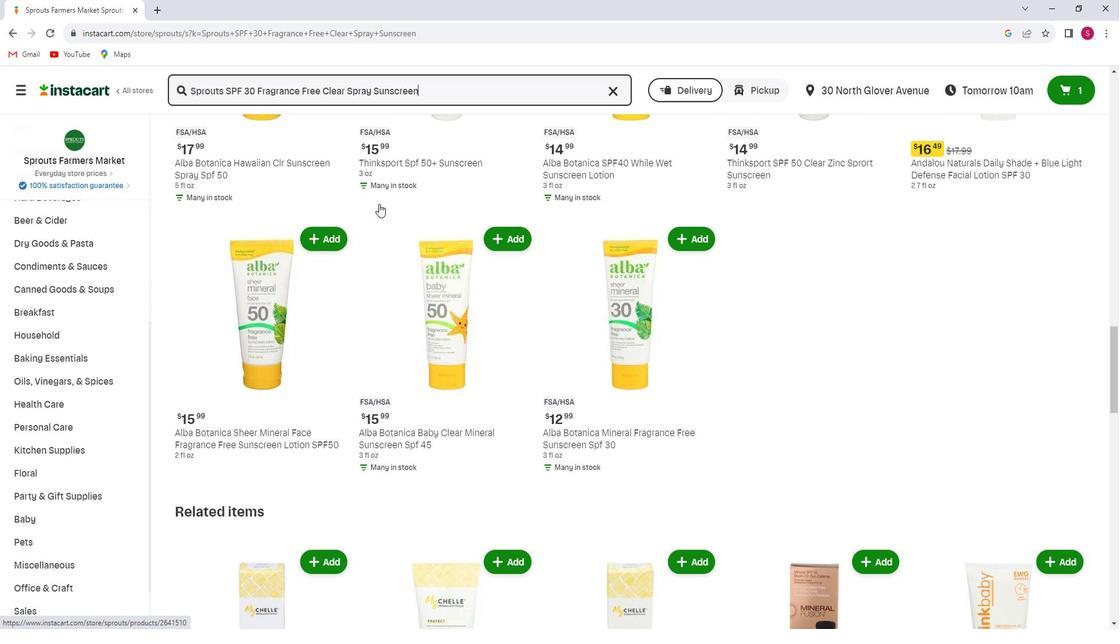
Action: Mouse scrolled (376, 204) with delta (0, 0)
Screenshot: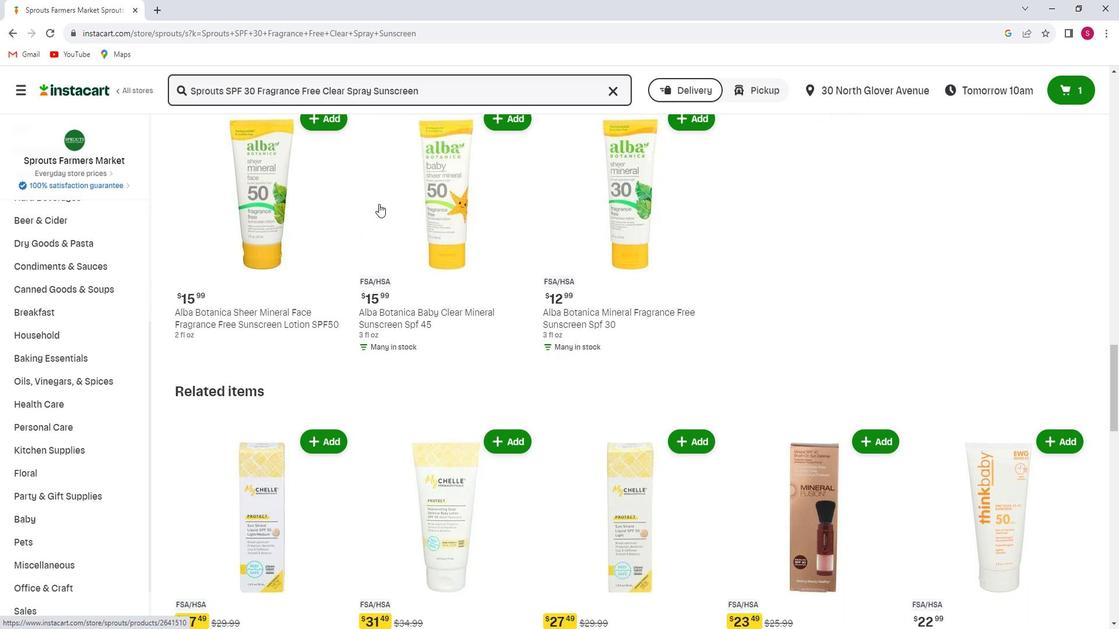 
Action: Mouse scrolled (376, 204) with delta (0, 0)
Screenshot: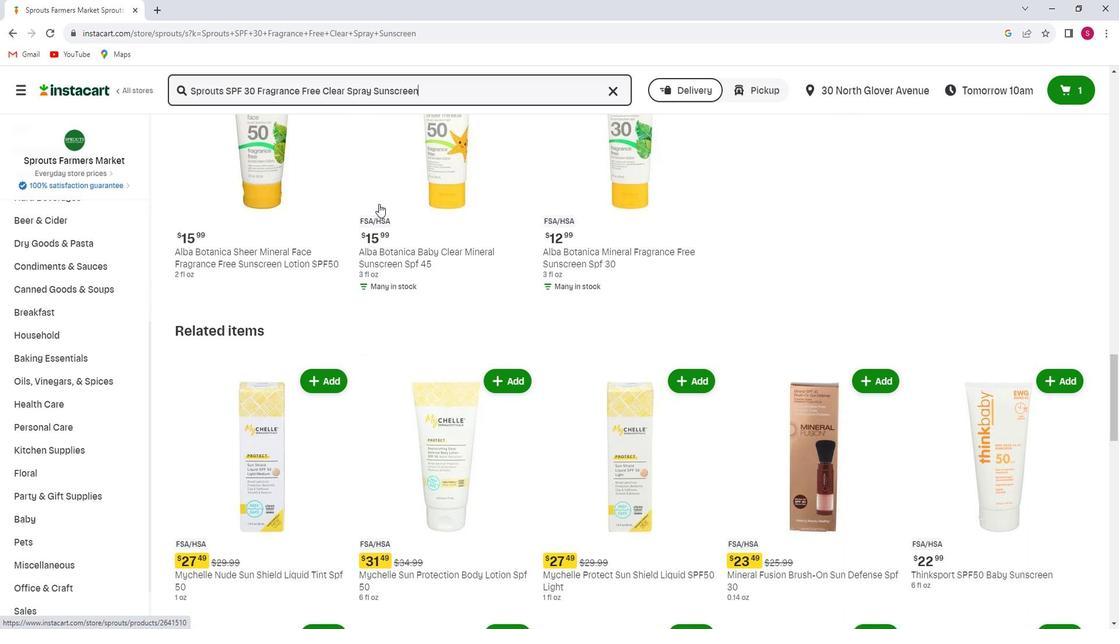 
Action: Mouse scrolled (376, 204) with delta (0, 0)
Screenshot: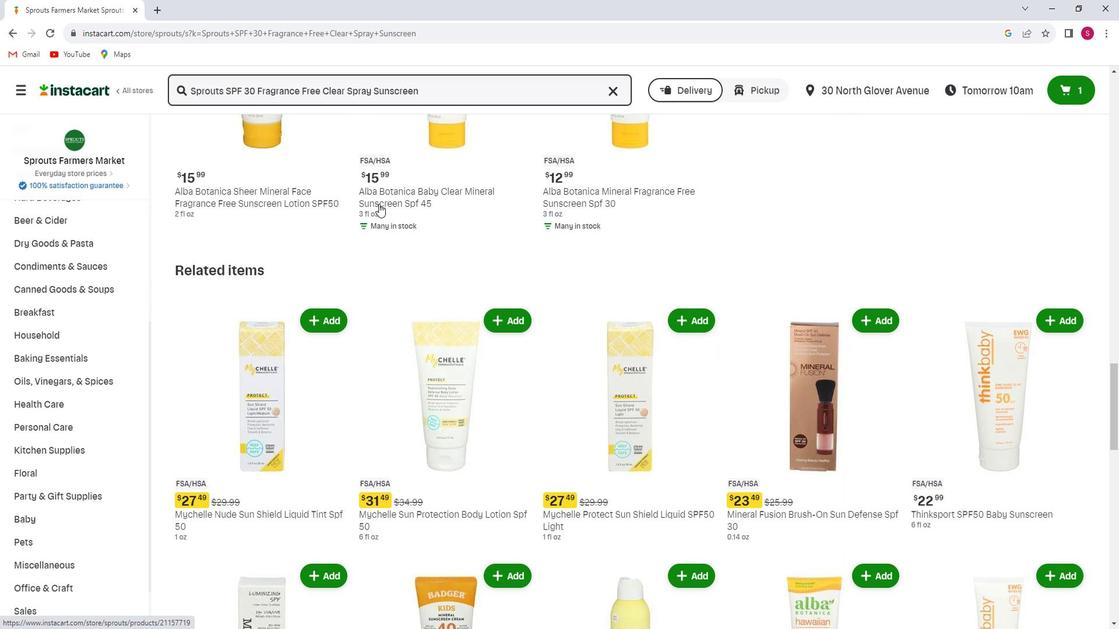 
Action: Mouse moved to (376, 205)
Screenshot: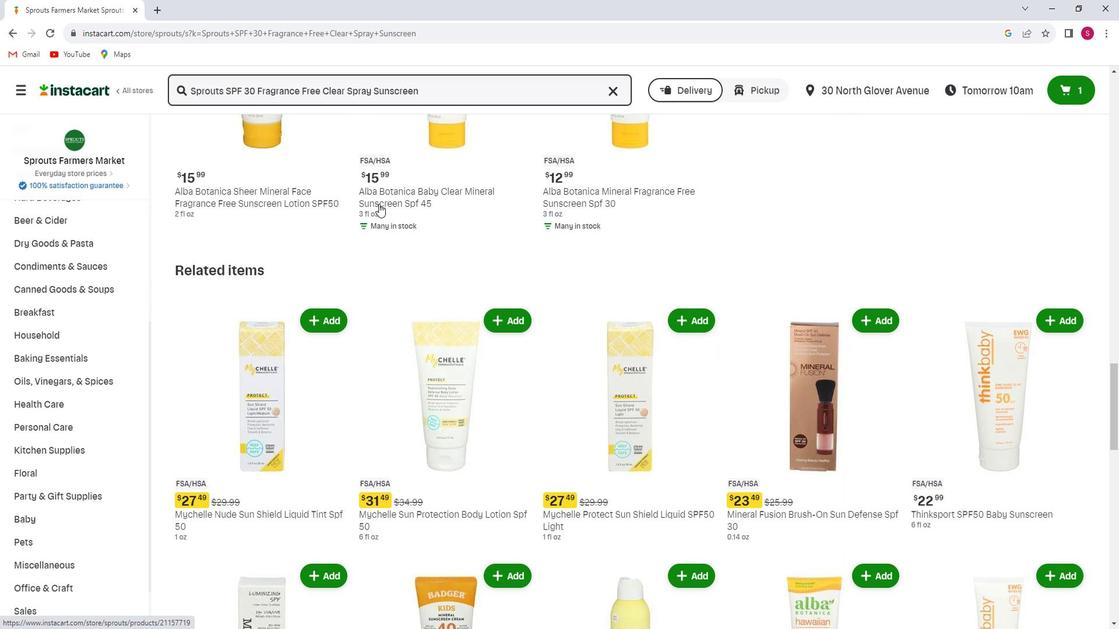 
Action: Mouse scrolled (376, 205) with delta (0, 0)
Screenshot: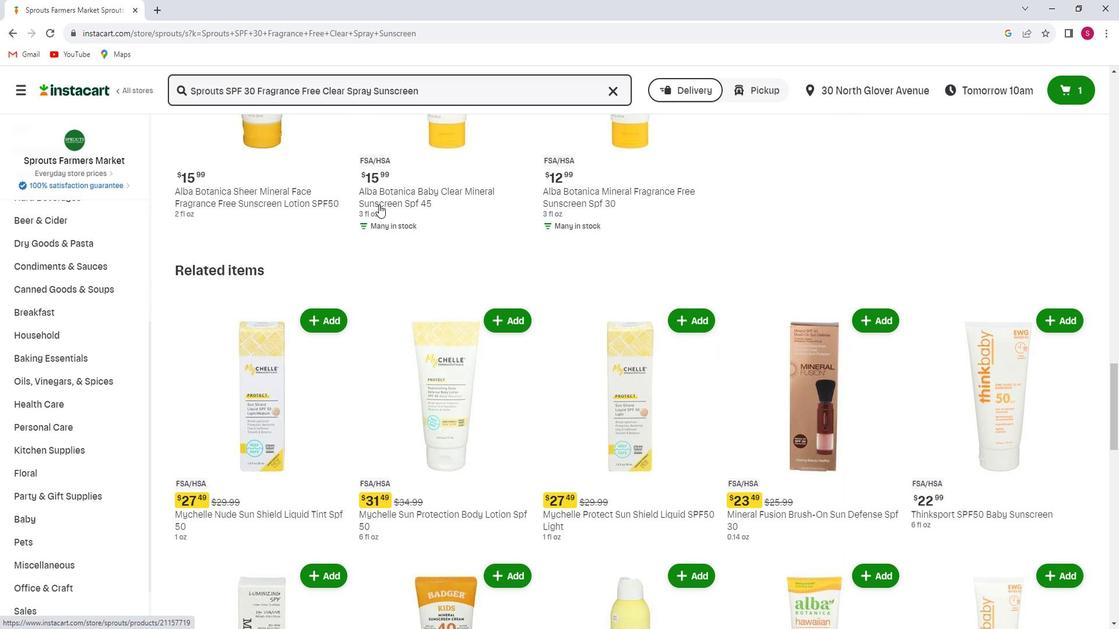 
Action: Mouse moved to (376, 207)
Screenshot: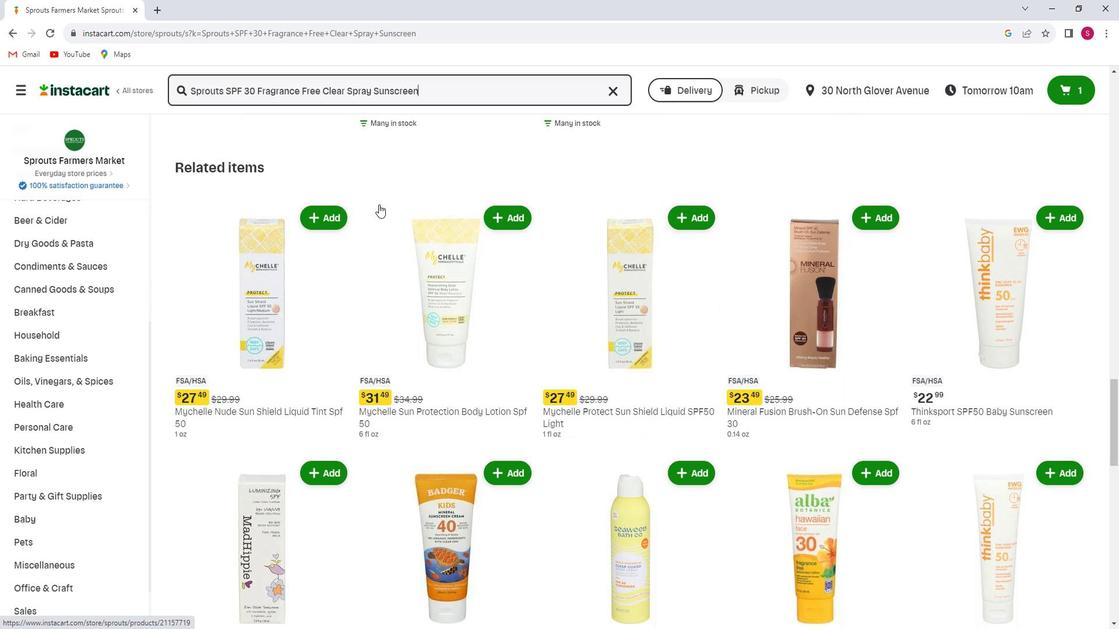 
Action: Mouse scrolled (376, 206) with delta (0, 0)
Screenshot: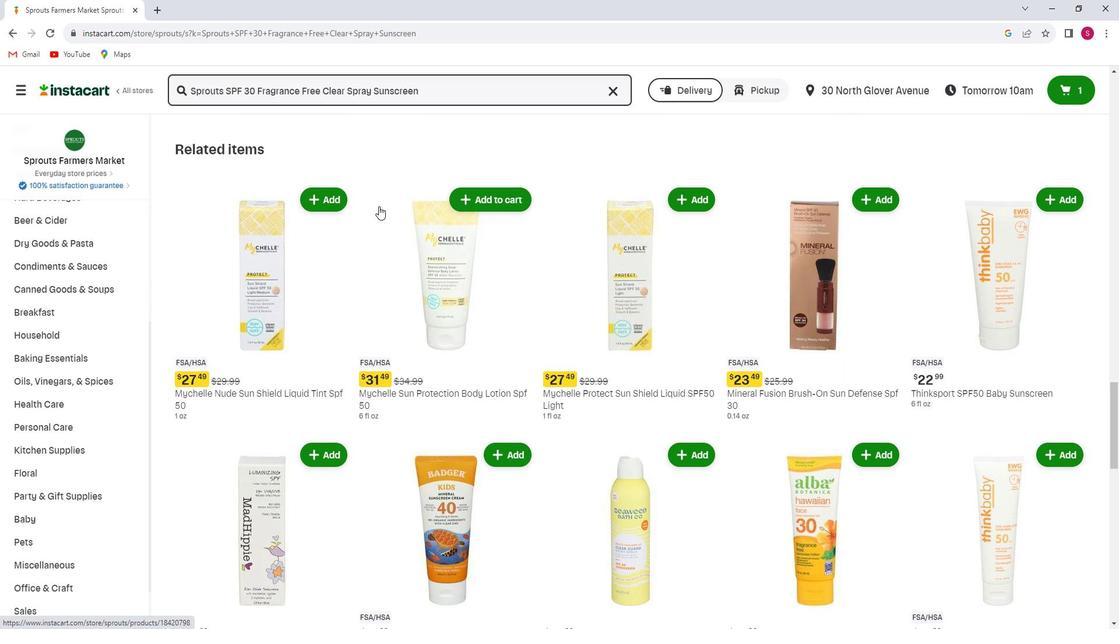 
Action: Mouse scrolled (376, 206) with delta (0, 0)
Screenshot: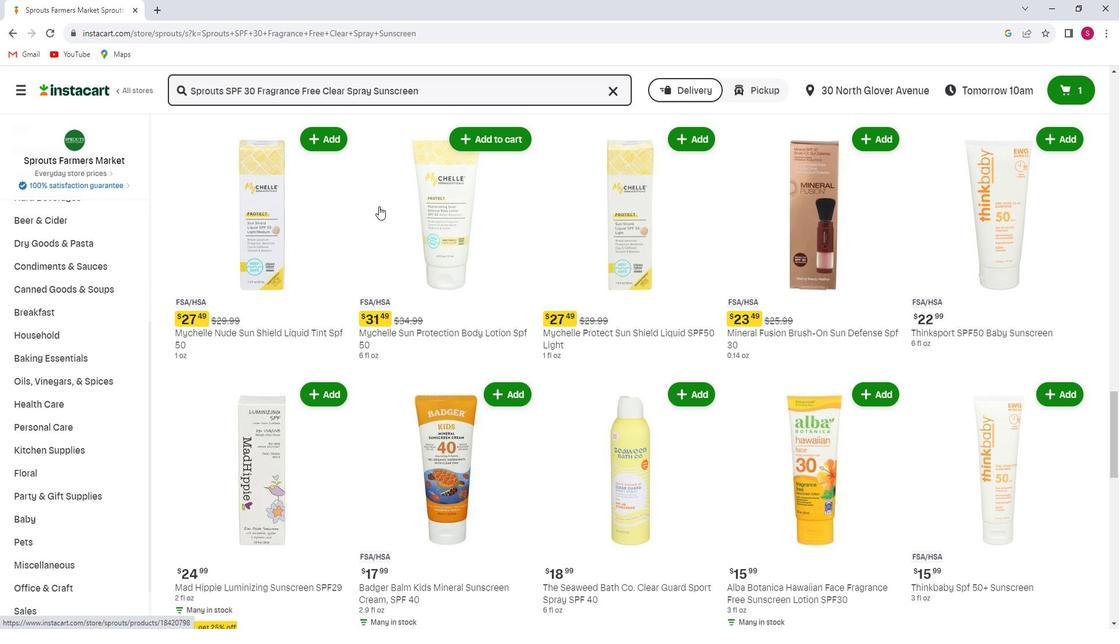 
Action: Mouse scrolled (376, 206) with delta (0, 0)
Screenshot: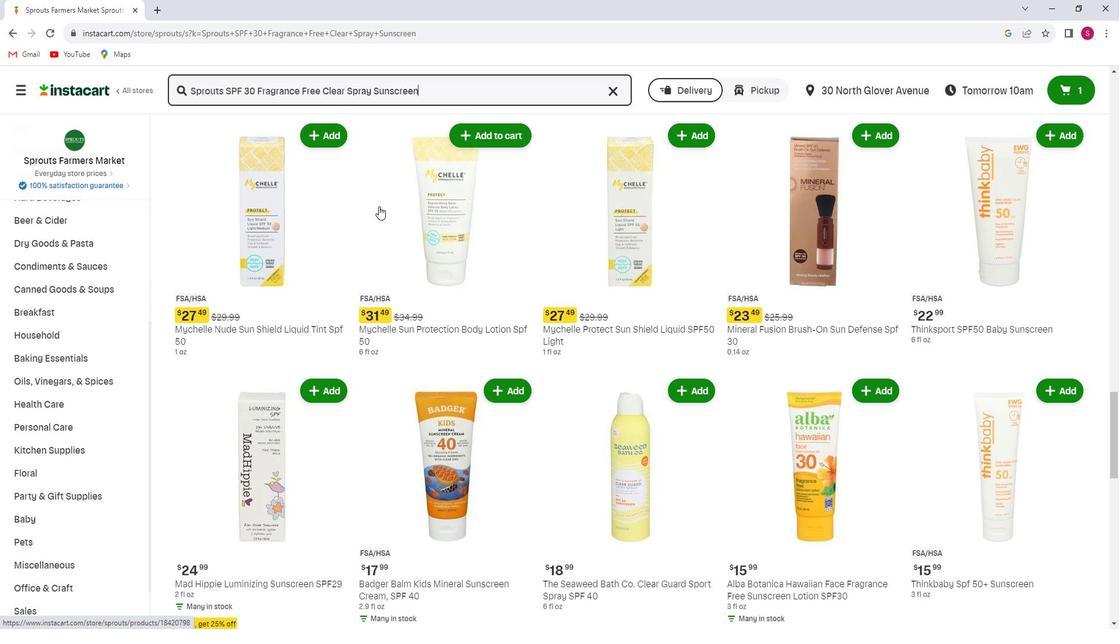 
Action: Mouse scrolled (376, 206) with delta (0, 0)
Screenshot: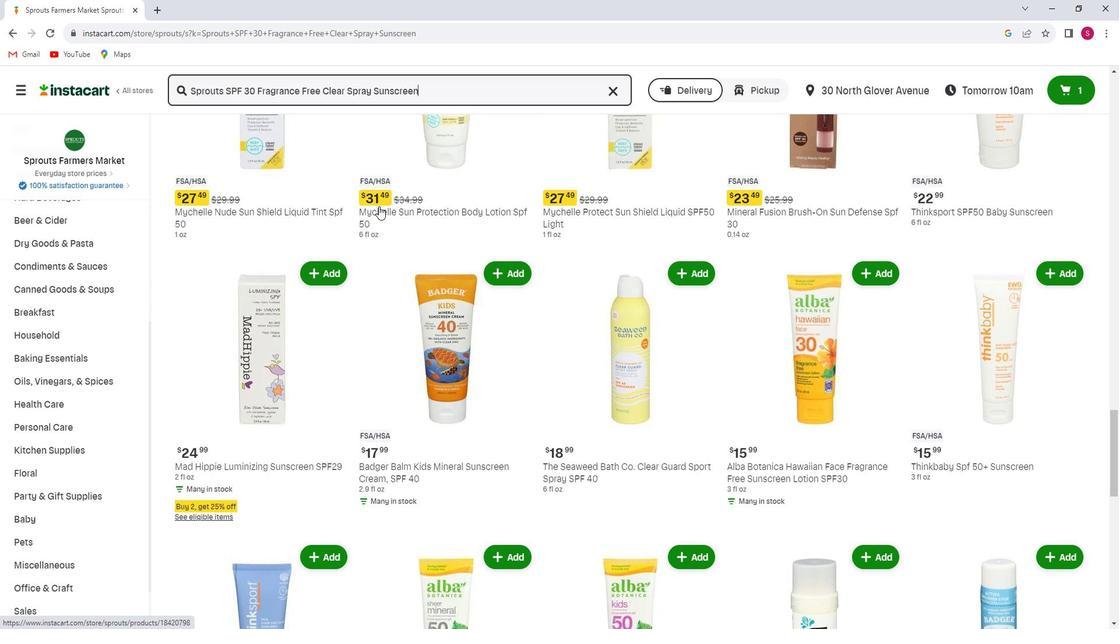 
Action: Mouse scrolled (376, 206) with delta (0, 0)
Screenshot: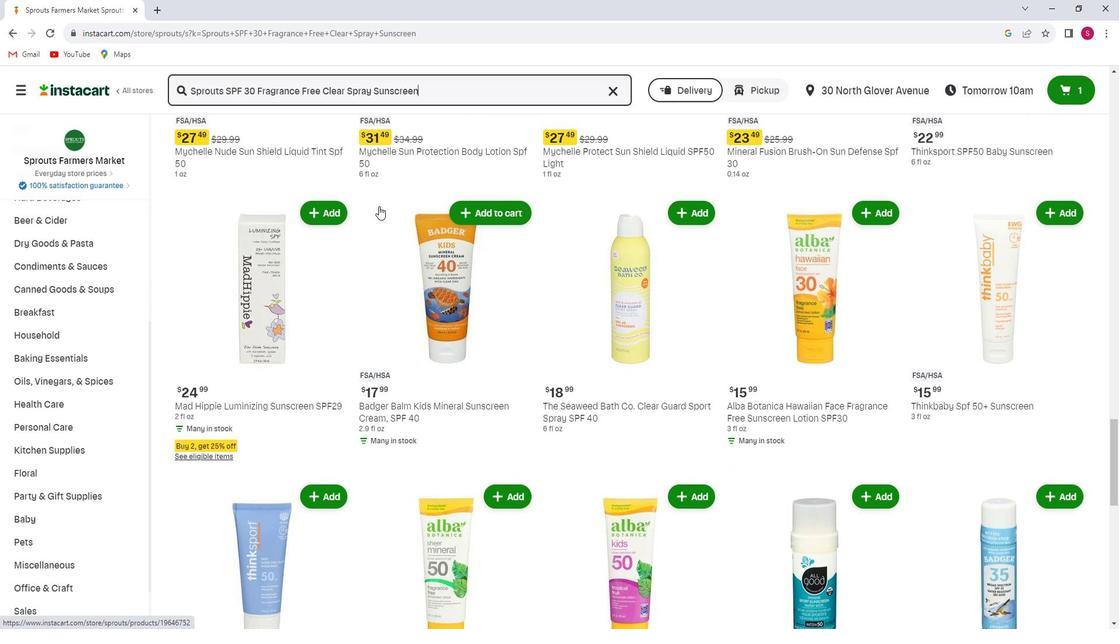 
Action: Mouse scrolled (376, 206) with delta (0, 0)
Screenshot: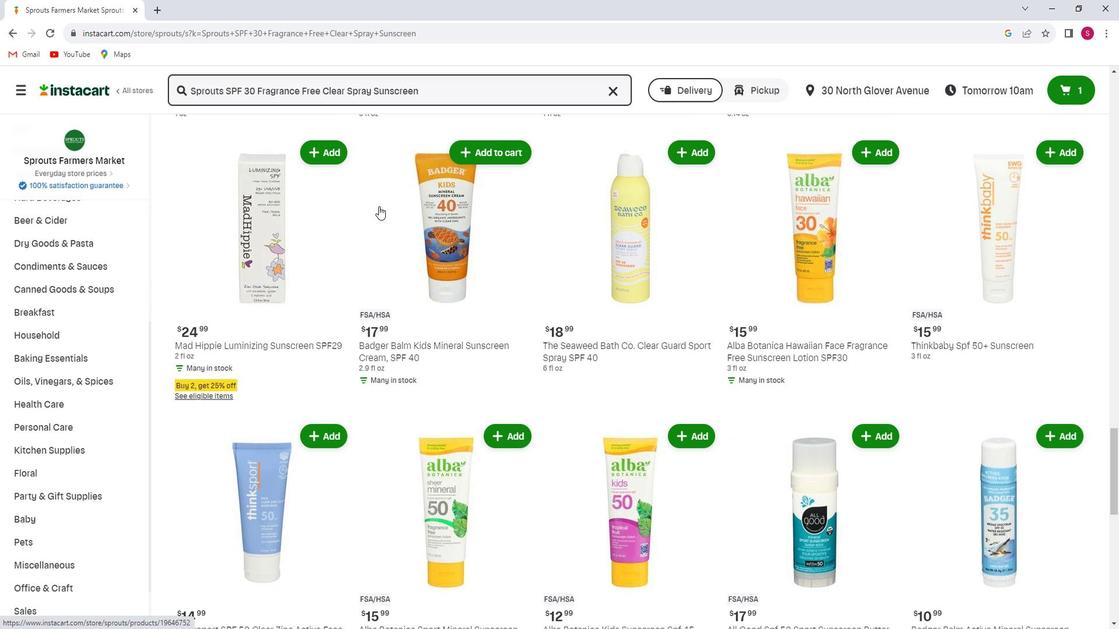 
Action: Mouse scrolled (376, 206) with delta (0, 0)
Screenshot: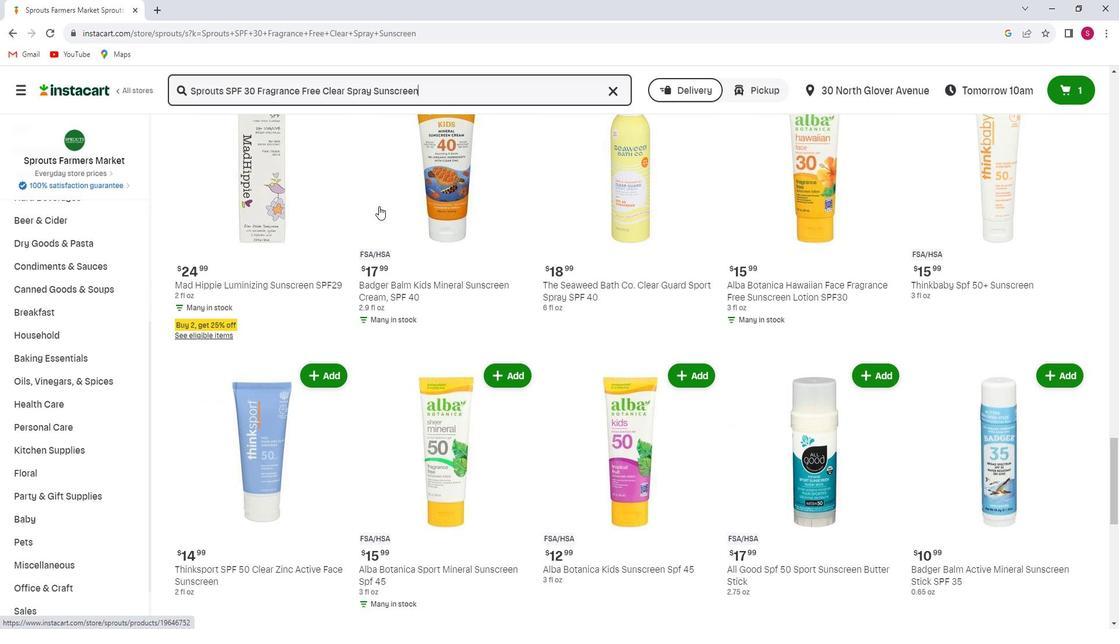 
Action: Mouse scrolled (376, 206) with delta (0, 0)
Screenshot: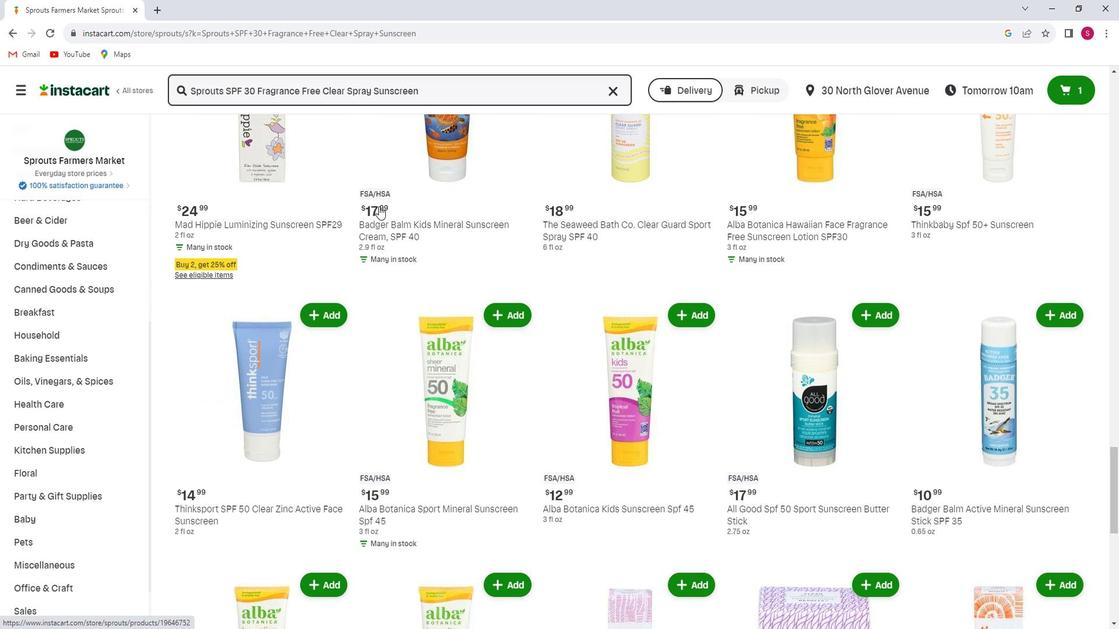 
Action: Mouse scrolled (376, 206) with delta (0, 0)
Screenshot: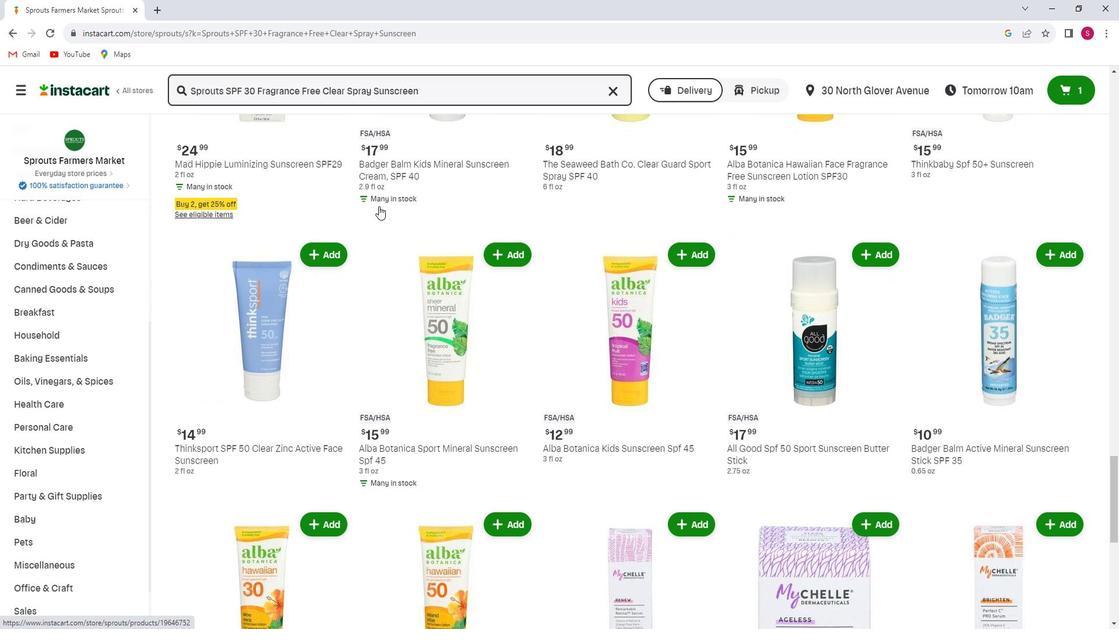 
Action: Mouse scrolled (376, 206) with delta (0, 0)
Screenshot: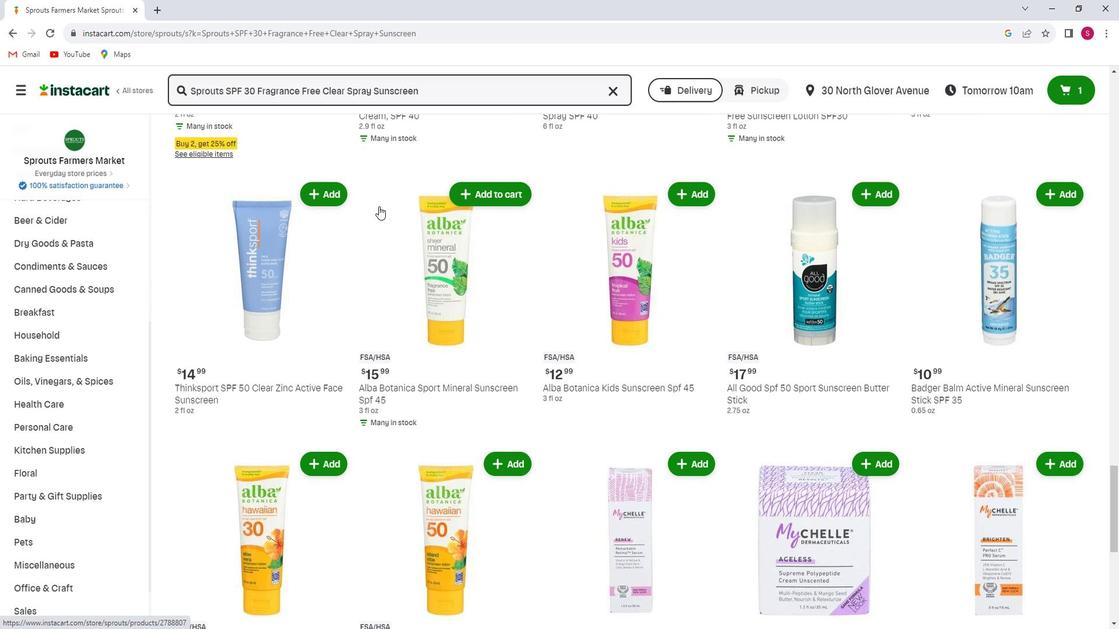 
Action: Mouse scrolled (376, 206) with delta (0, 0)
Screenshot: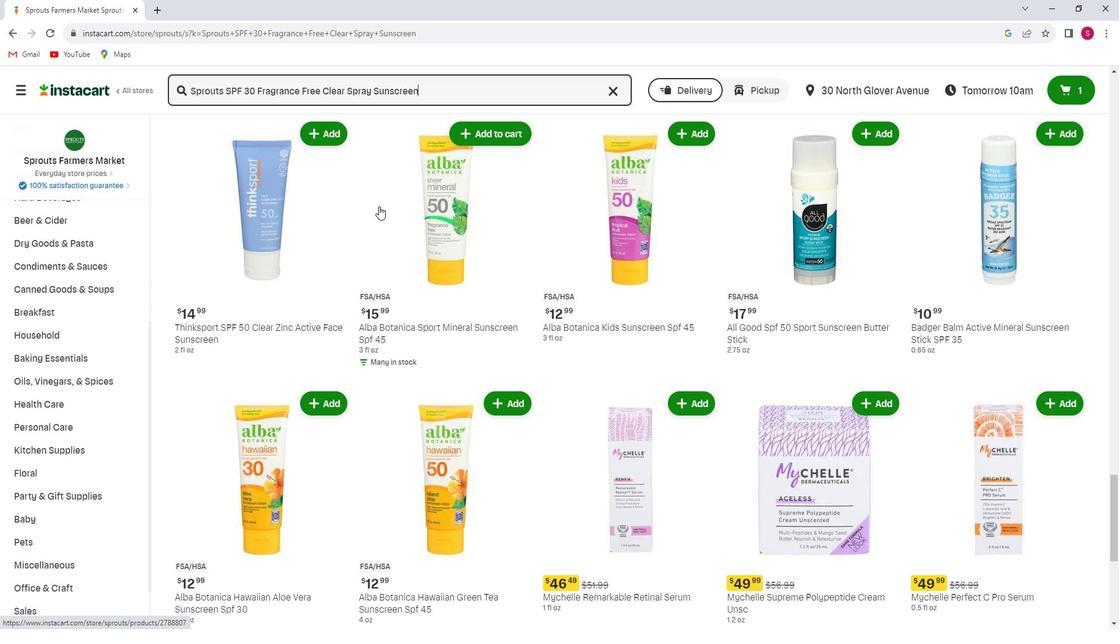 
Action: Mouse scrolled (376, 206) with delta (0, 0)
Screenshot: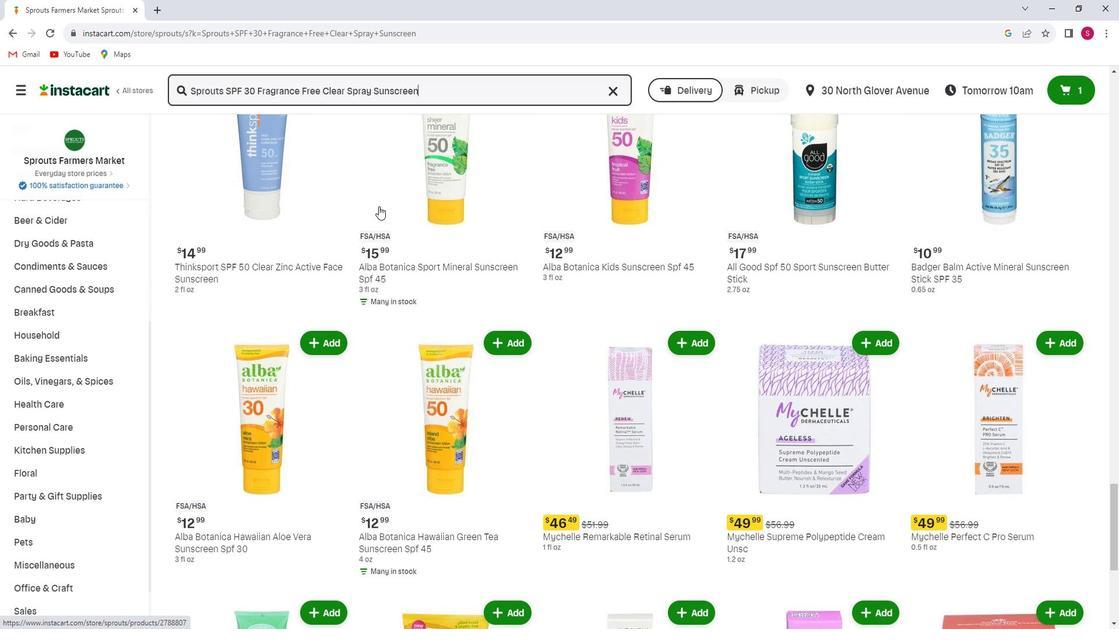 
Action: Mouse scrolled (376, 206) with delta (0, 0)
Screenshot: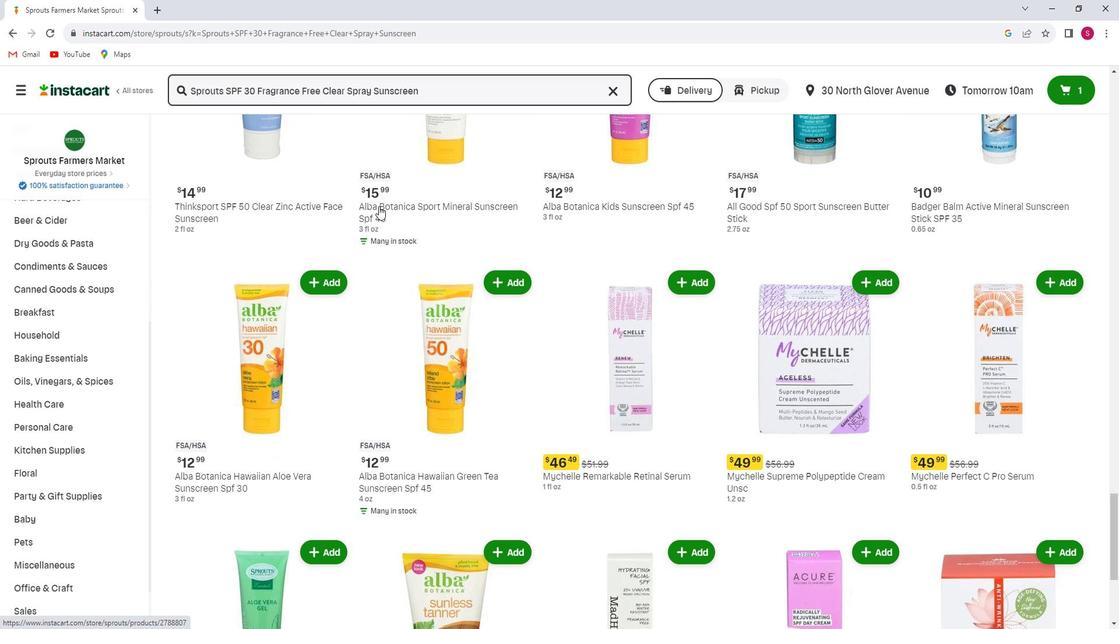 
Action: Mouse scrolled (376, 206) with delta (0, 0)
Screenshot: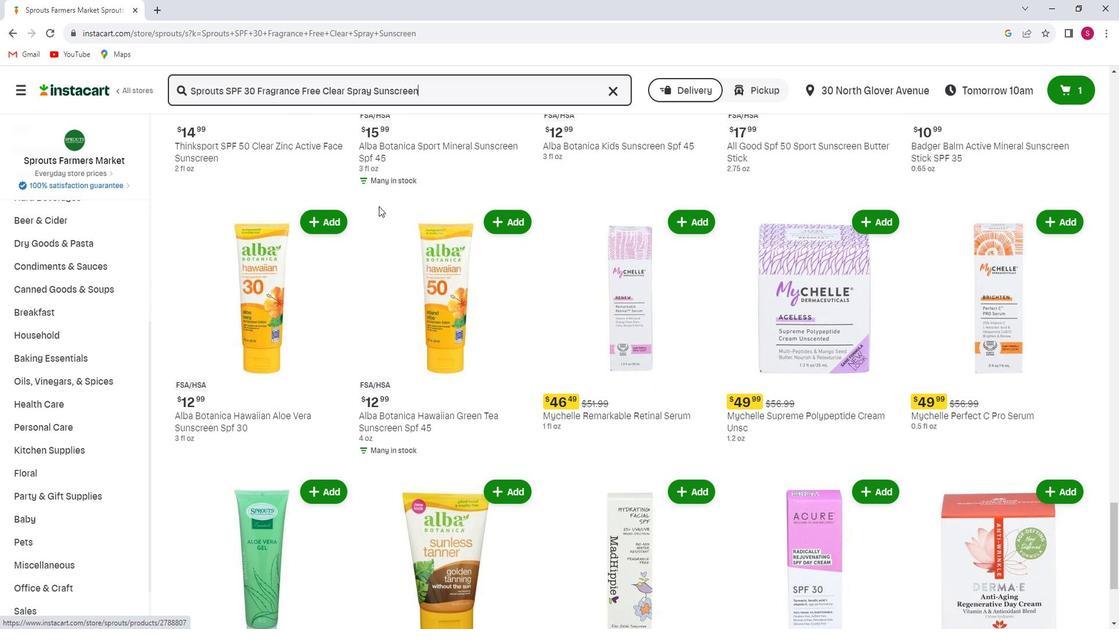 
Action: Mouse scrolled (376, 206) with delta (0, 0)
Screenshot: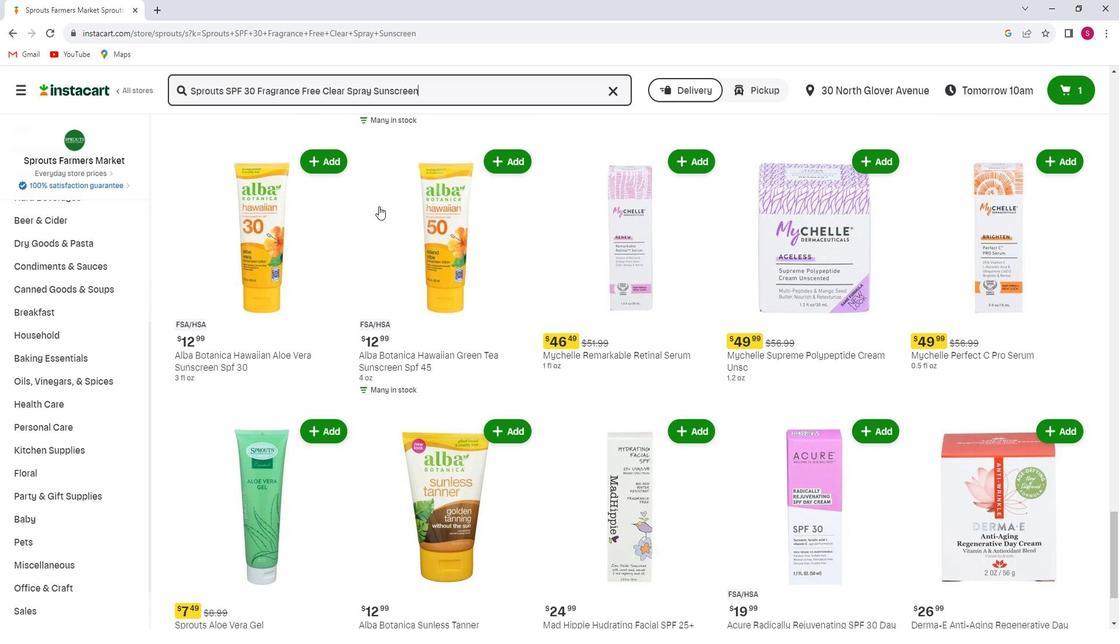 
Action: Mouse scrolled (376, 206) with delta (0, 0)
Screenshot: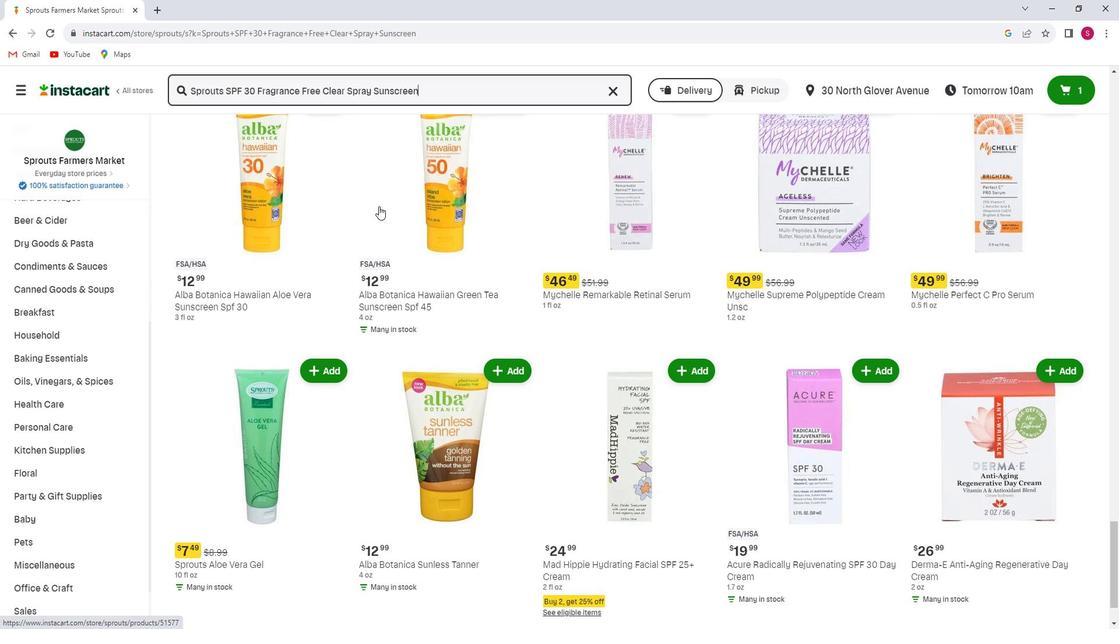 
Action: Mouse scrolled (376, 206) with delta (0, 0)
Screenshot: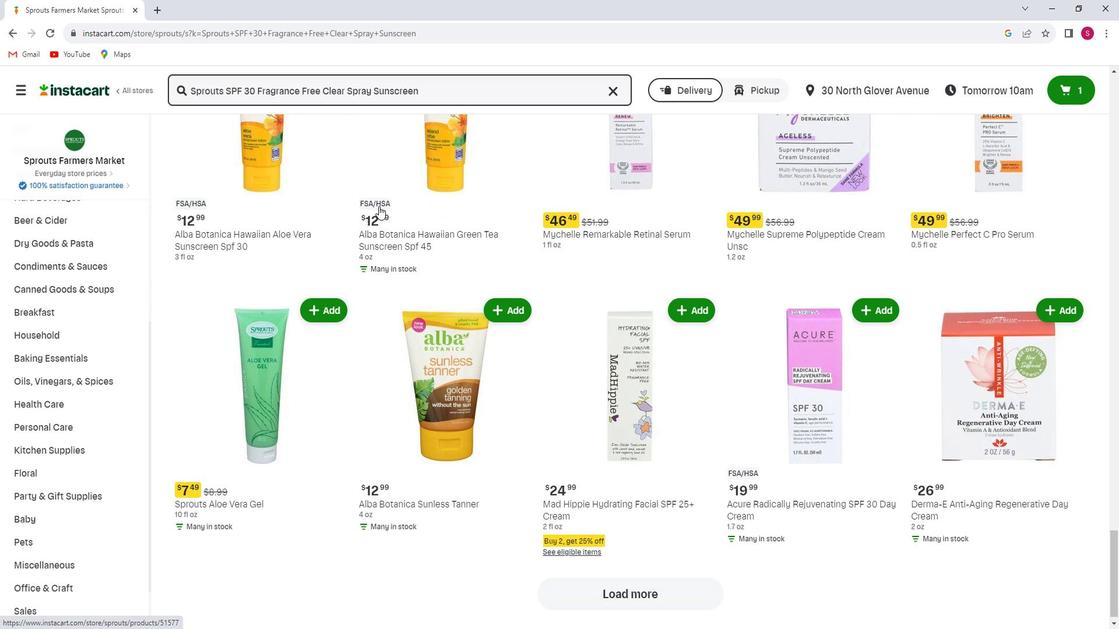 
Action: Mouse scrolled (376, 206) with delta (0, 0)
Screenshot: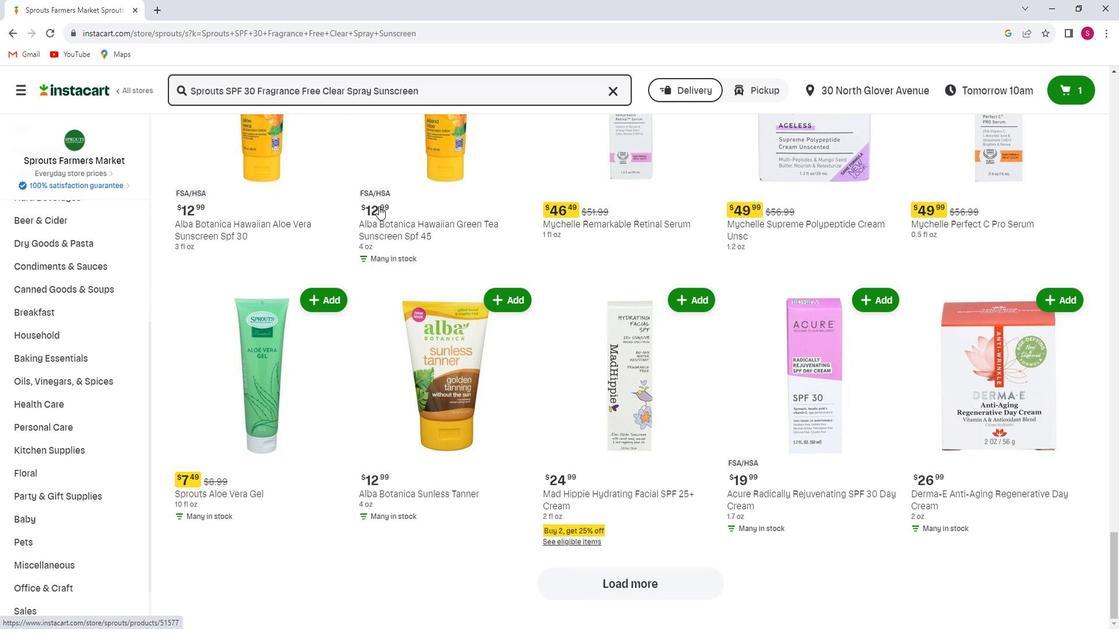 
Action: Mouse moved to (413, 260)
Screenshot: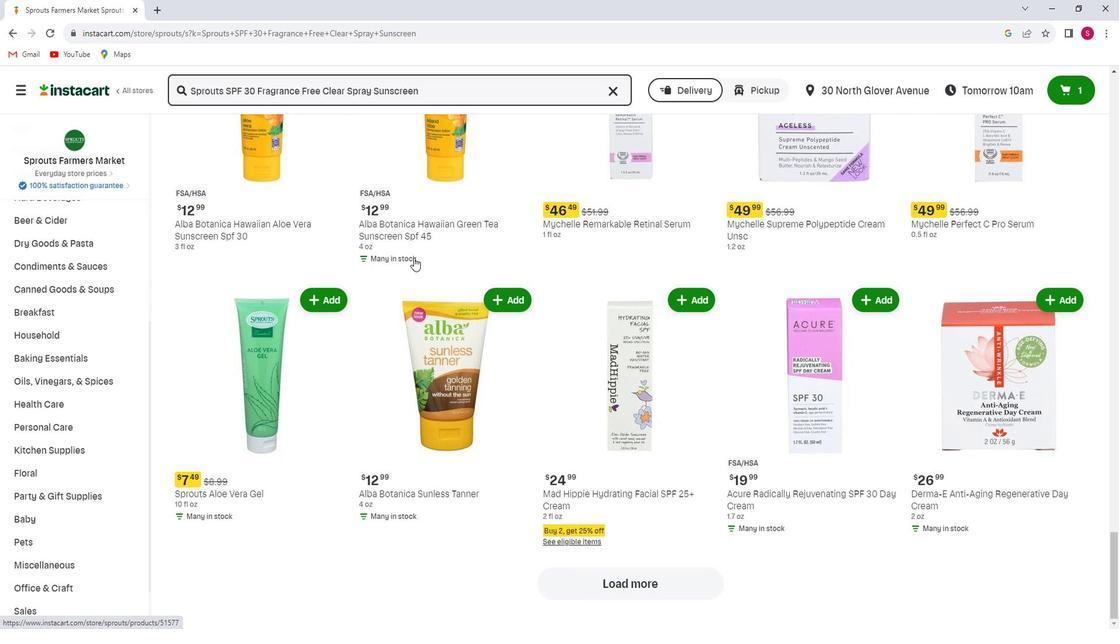 
